 Task: Look for space in Bhātpāra Abhaynagar, Bangladesh from 6th September, 2023 to 10th September, 2023 for 1 adult in price range Rs.9000 to Rs.17000. Place can be private room with 1  bedroom having 1 bed and 1 bathroom. Property type can be hotel. Amenities needed are: air conditioning, . Booking option can be shelf check-in. Required host language is English.
Action: Mouse moved to (493, 527)
Screenshot: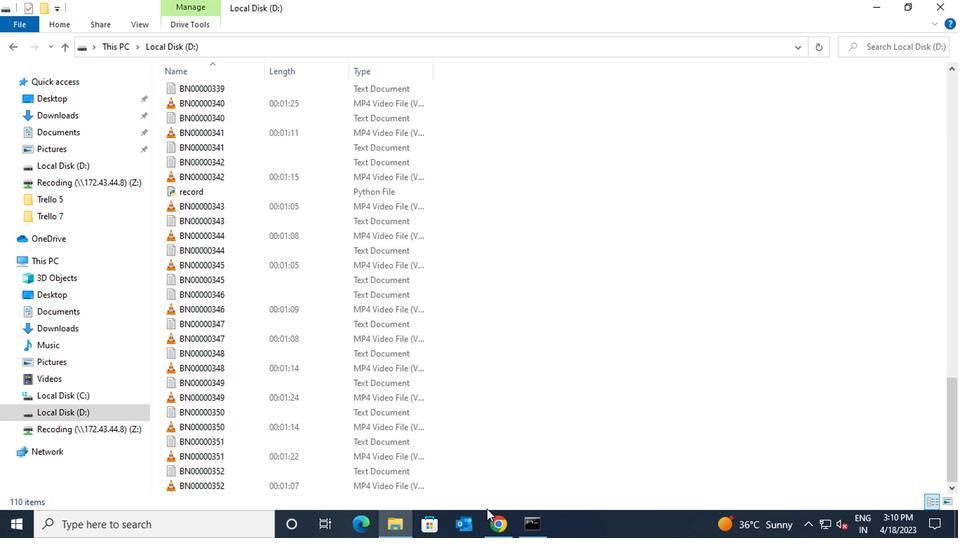 
Action: Mouse pressed left at (493, 527)
Screenshot: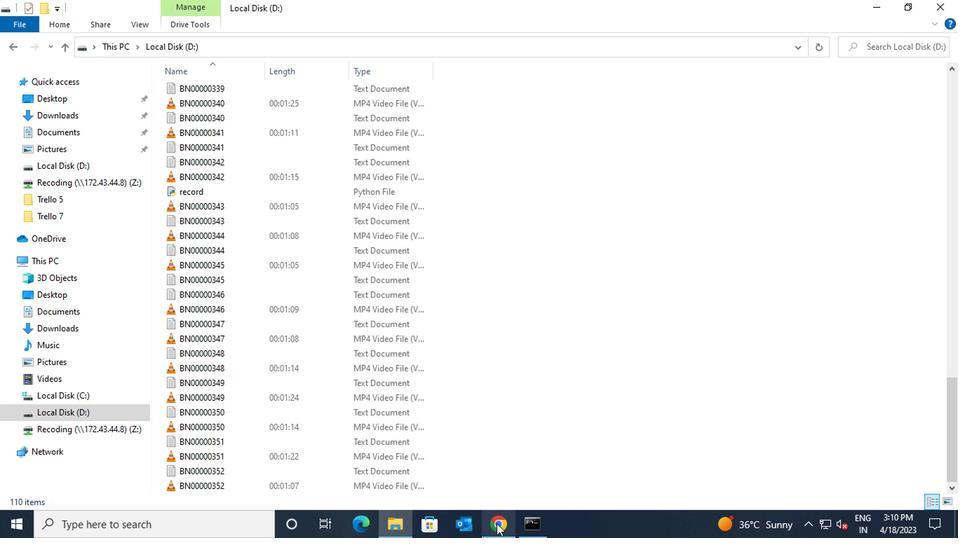 
Action: Mouse moved to (384, 97)
Screenshot: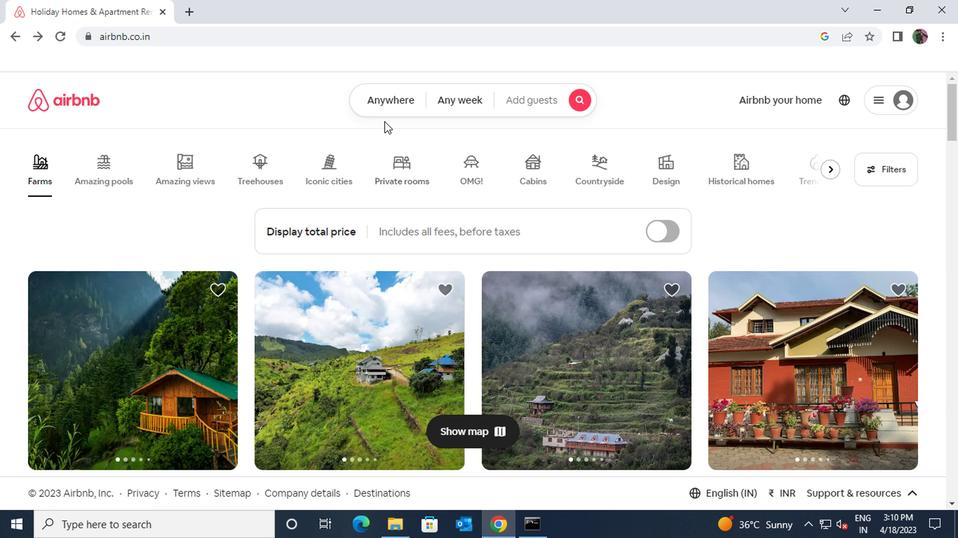 
Action: Mouse pressed left at (384, 97)
Screenshot: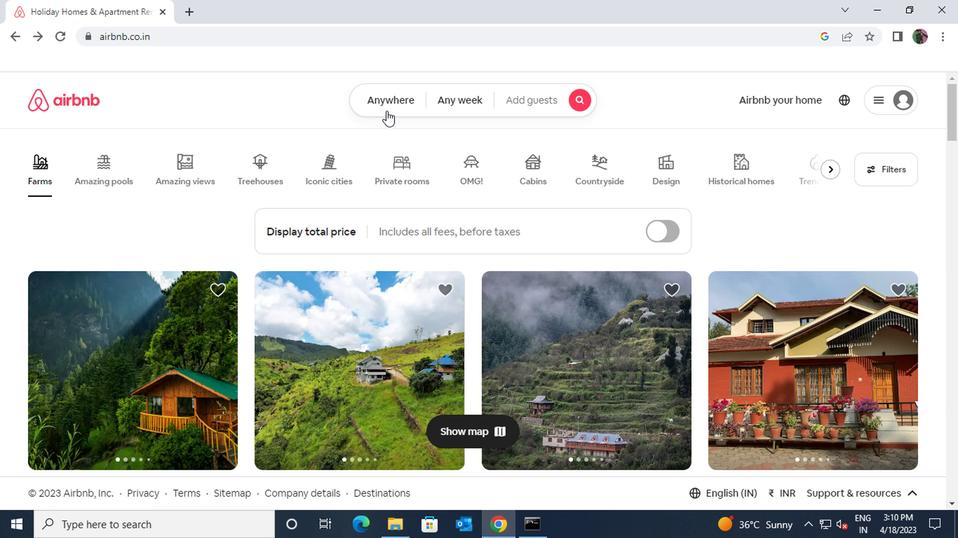 
Action: Mouse moved to (334, 157)
Screenshot: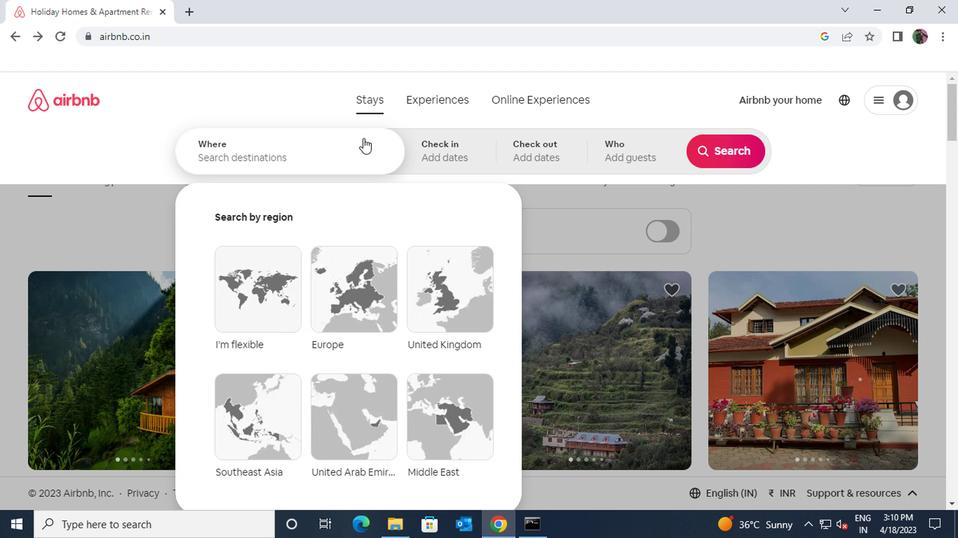 
Action: Mouse pressed left at (334, 157)
Screenshot: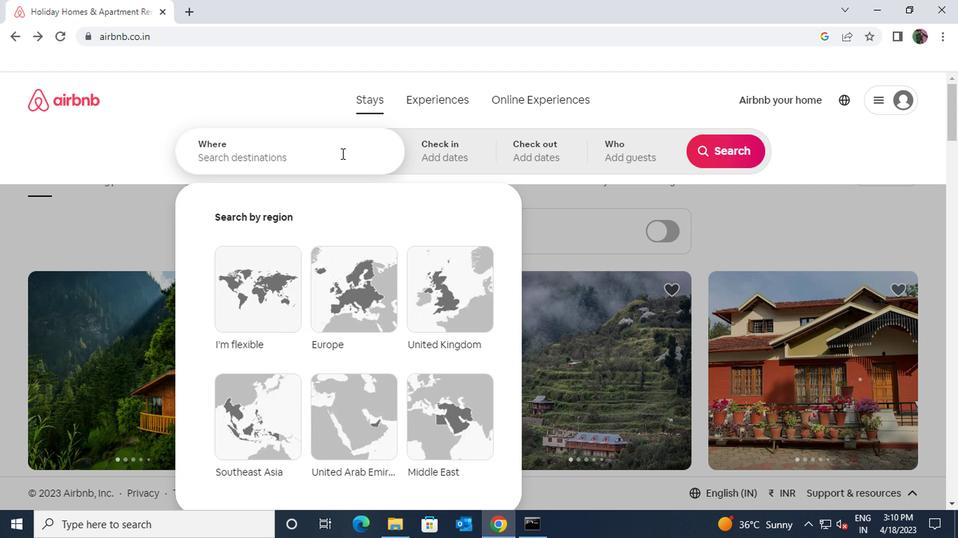 
Action: Key pressed bhatpara<Key.space>abhayna
Screenshot: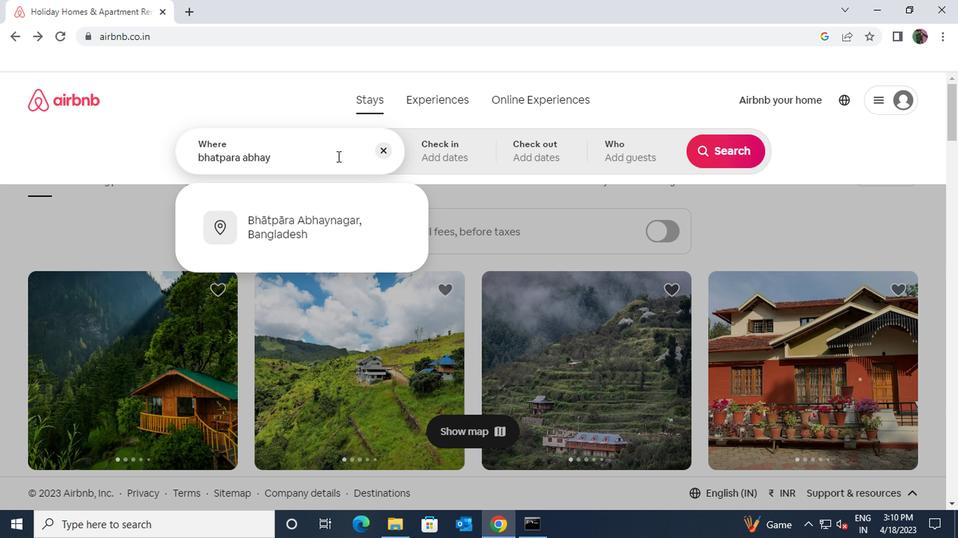 
Action: Mouse moved to (335, 224)
Screenshot: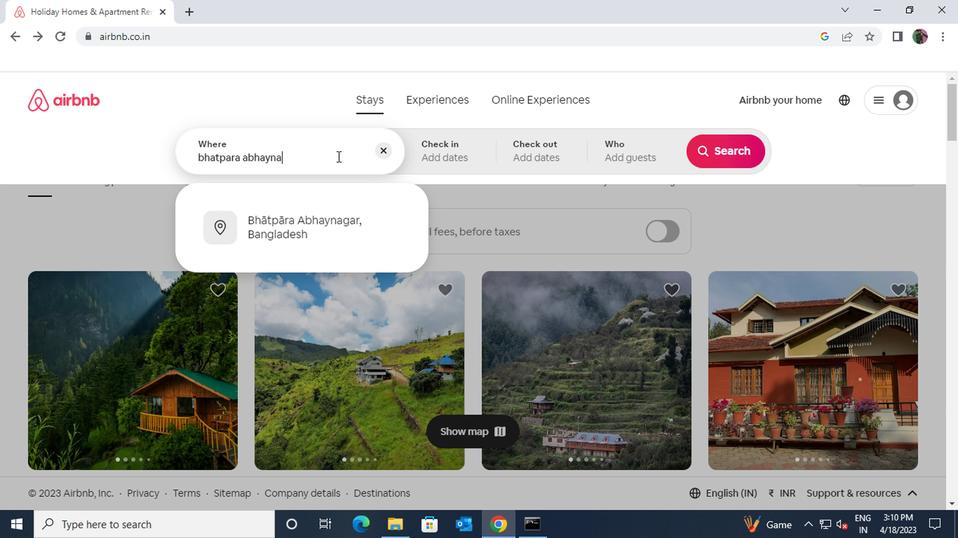
Action: Mouse pressed left at (335, 224)
Screenshot: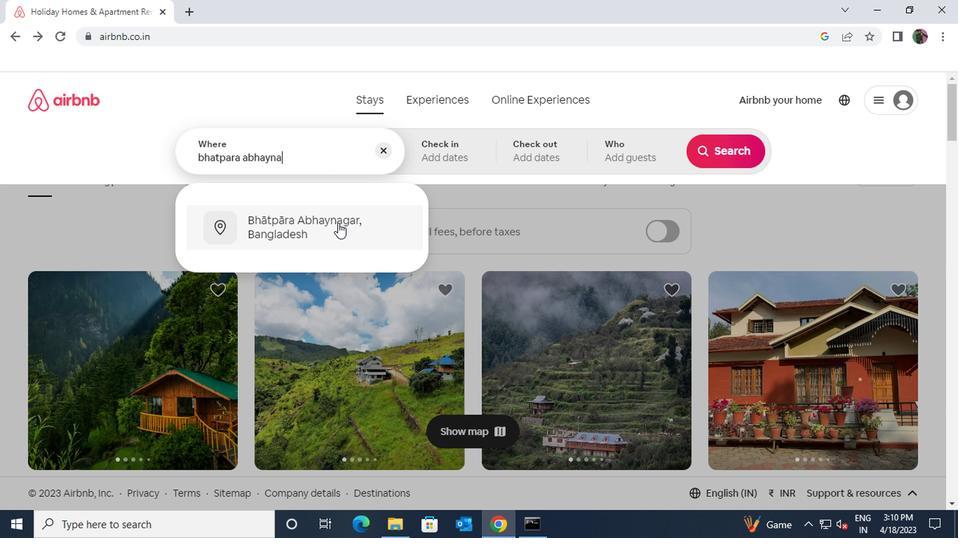 
Action: Mouse moved to (709, 267)
Screenshot: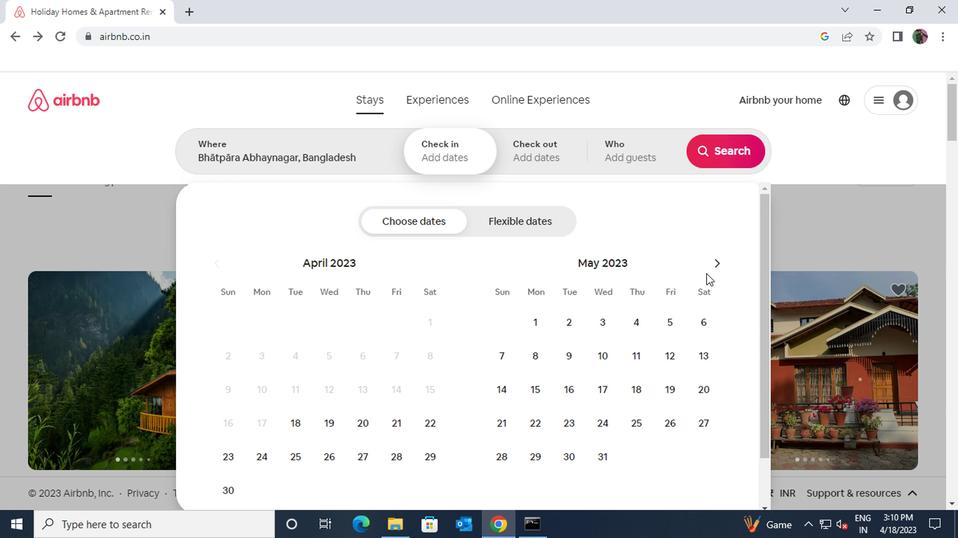 
Action: Mouse pressed left at (709, 267)
Screenshot: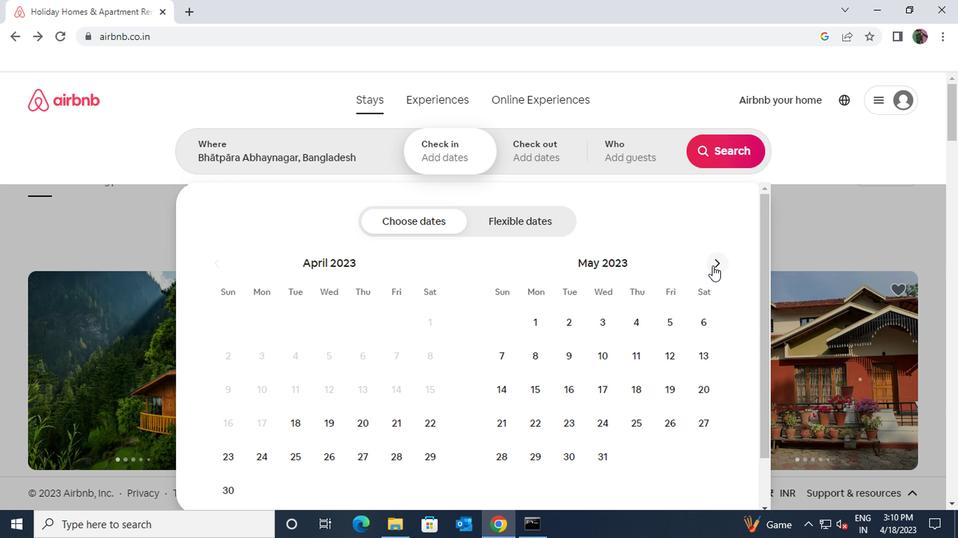 
Action: Mouse pressed left at (709, 267)
Screenshot: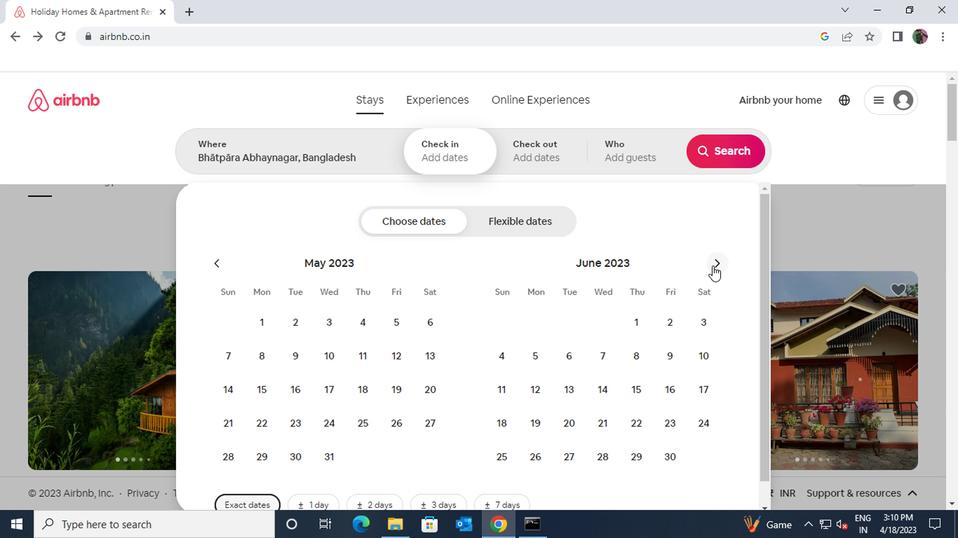 
Action: Mouse pressed left at (709, 267)
Screenshot: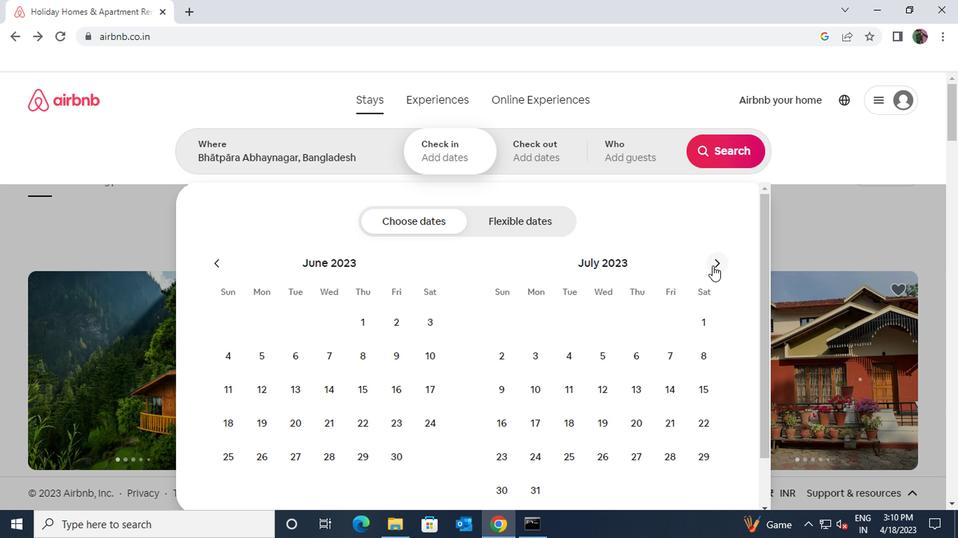 
Action: Mouse moved to (506, 360)
Screenshot: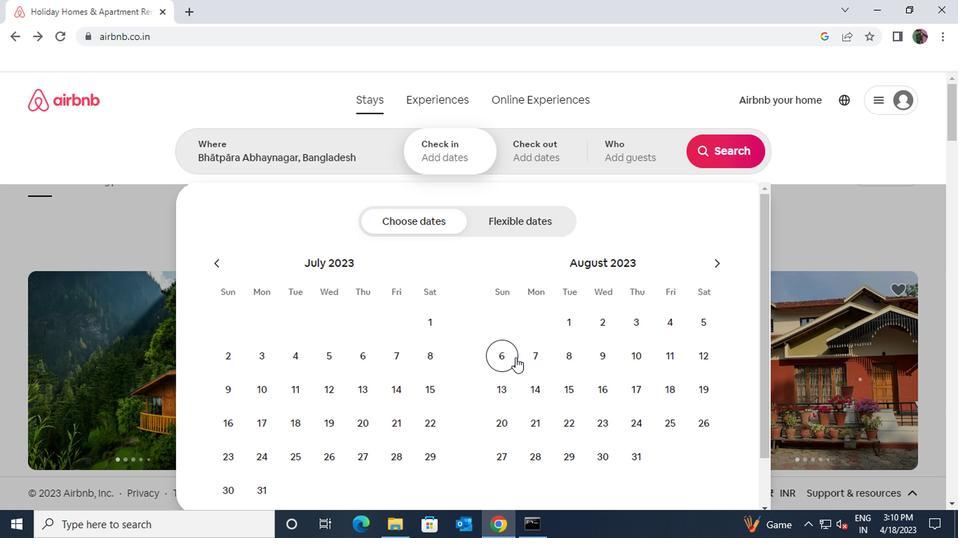 
Action: Mouse pressed left at (506, 360)
Screenshot: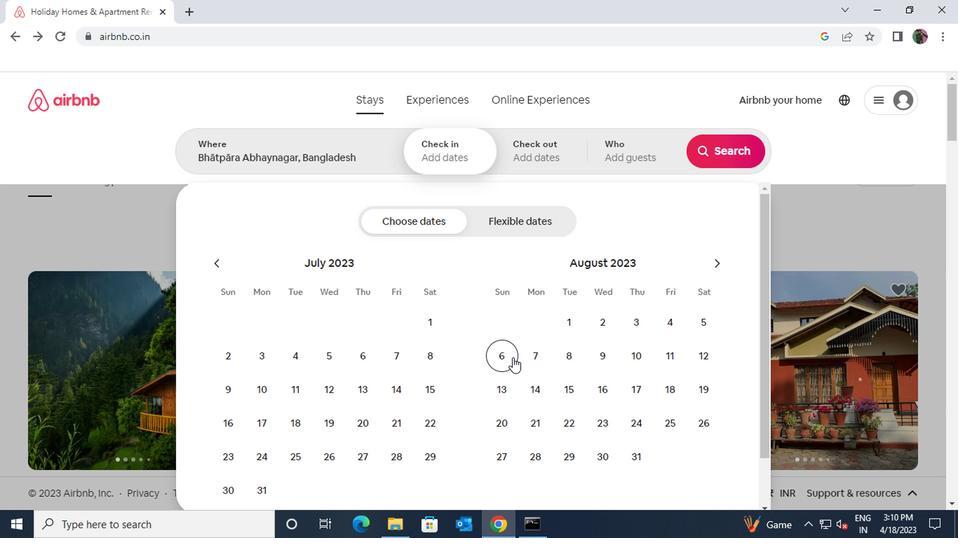 
Action: Mouse moved to (637, 353)
Screenshot: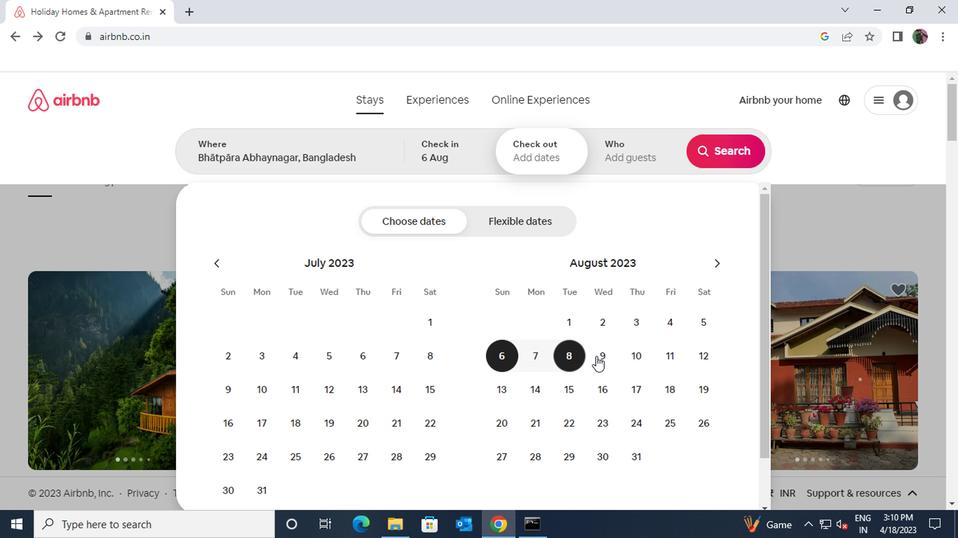 
Action: Mouse pressed left at (637, 353)
Screenshot: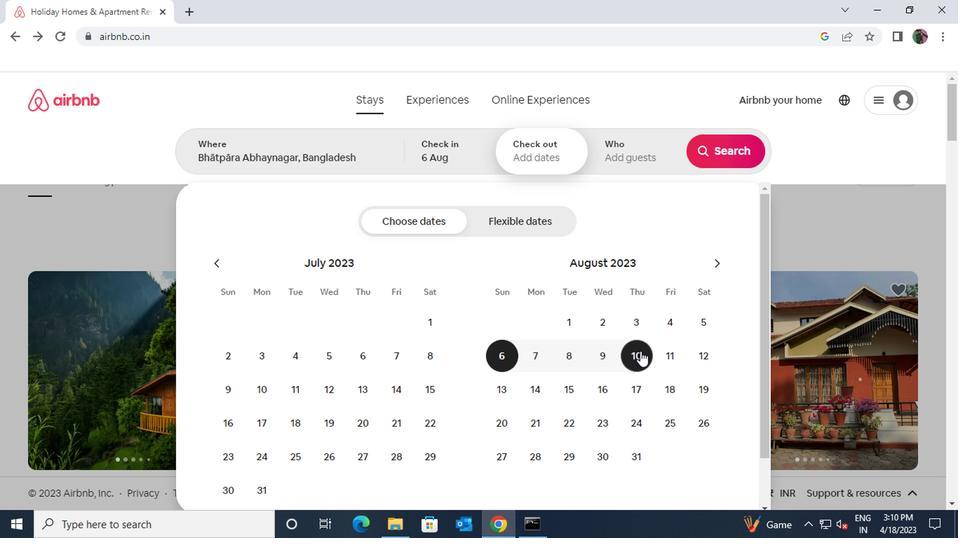 
Action: Mouse moved to (638, 158)
Screenshot: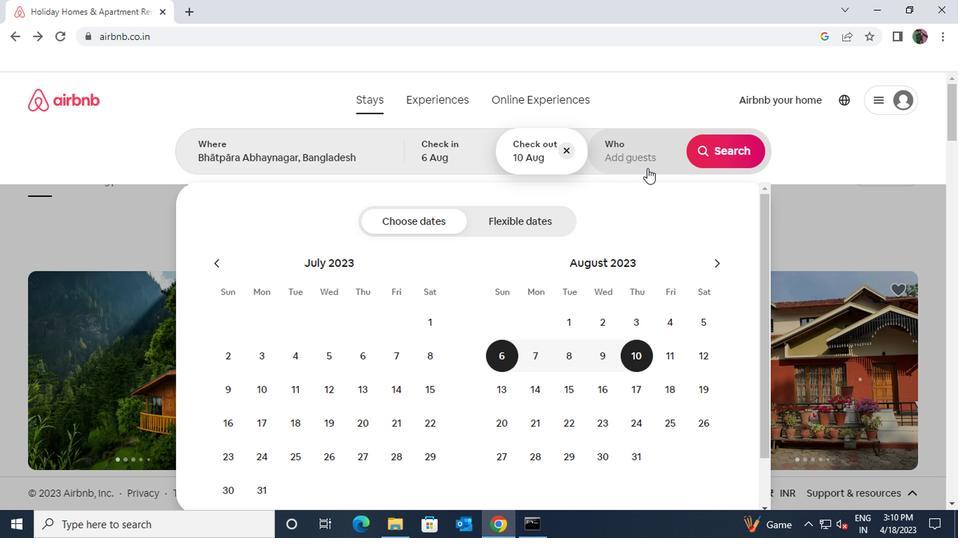 
Action: Mouse pressed left at (638, 158)
Screenshot: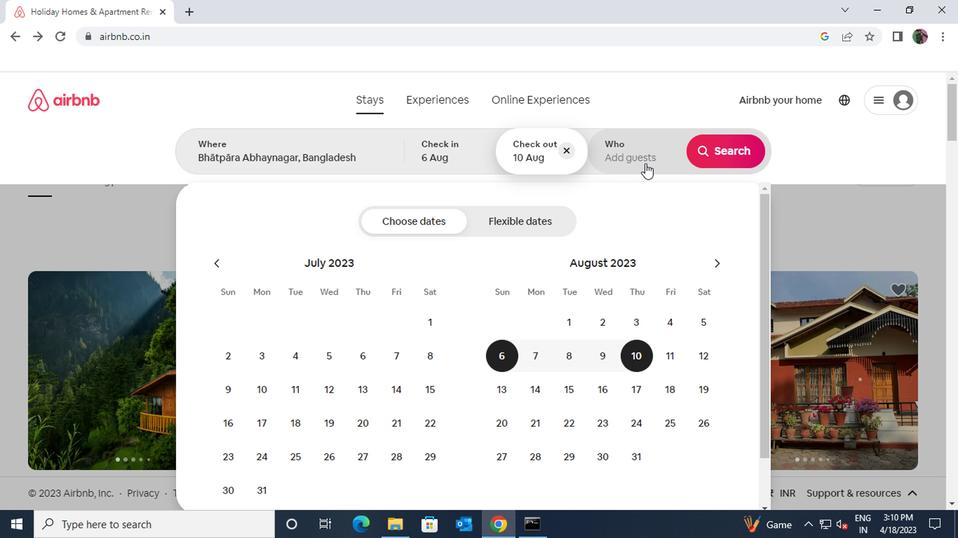 
Action: Mouse moved to (718, 231)
Screenshot: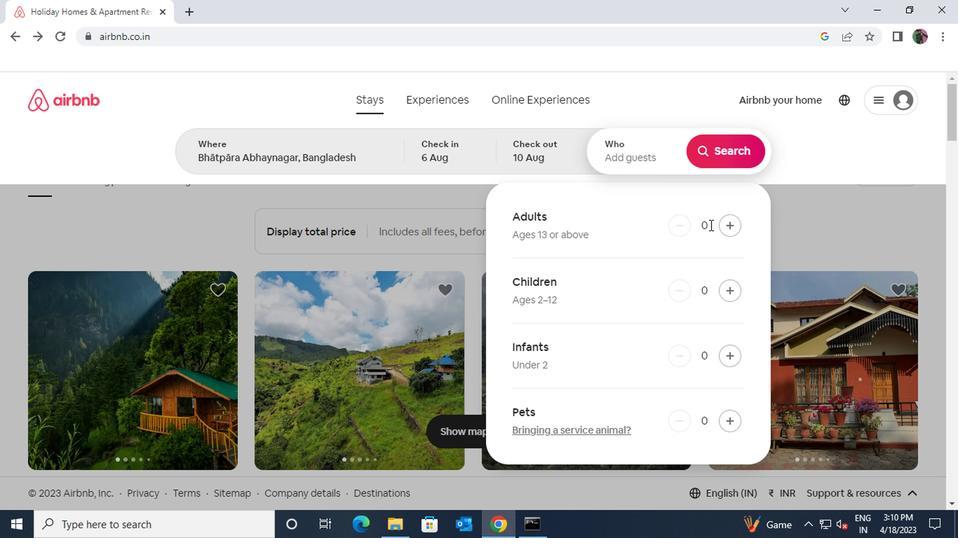 
Action: Mouse pressed left at (718, 231)
Screenshot: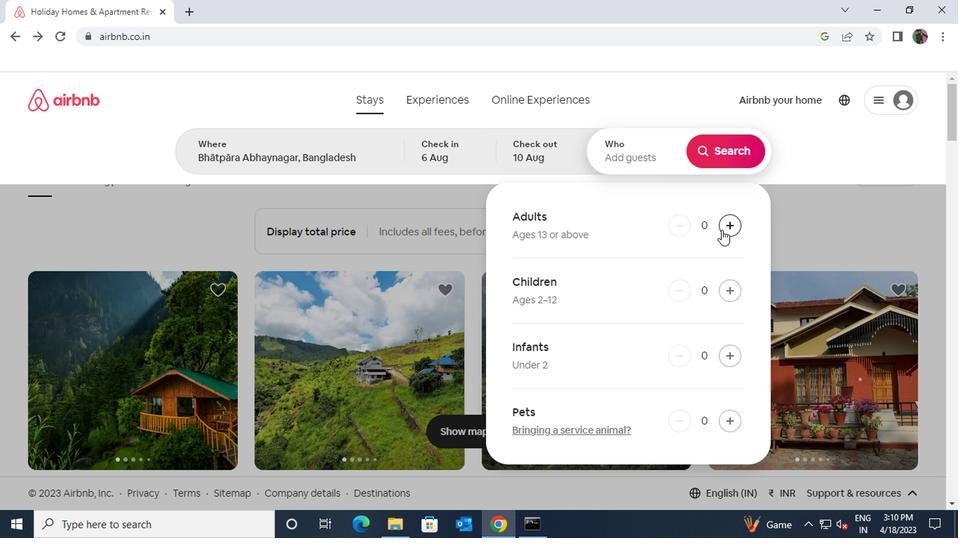 
Action: Mouse moved to (713, 153)
Screenshot: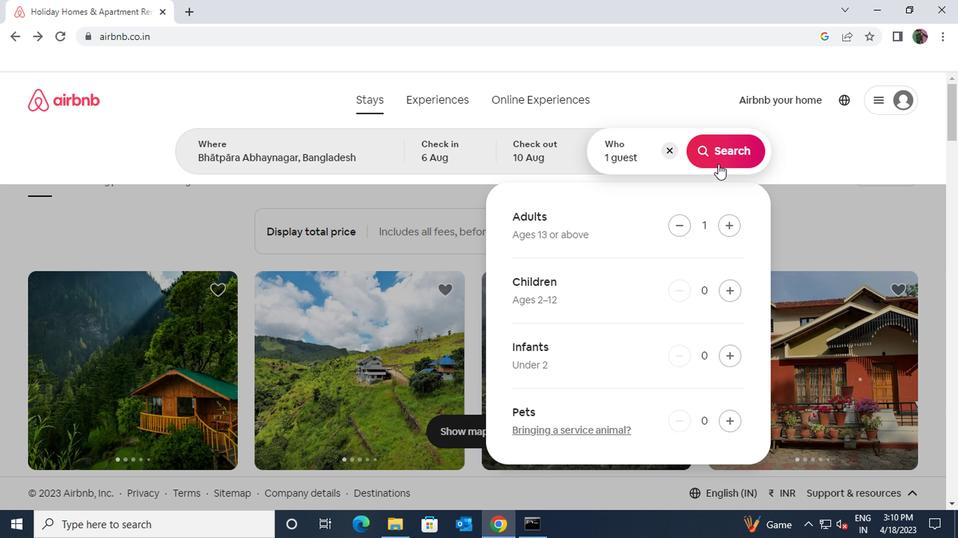 
Action: Mouse pressed left at (713, 153)
Screenshot: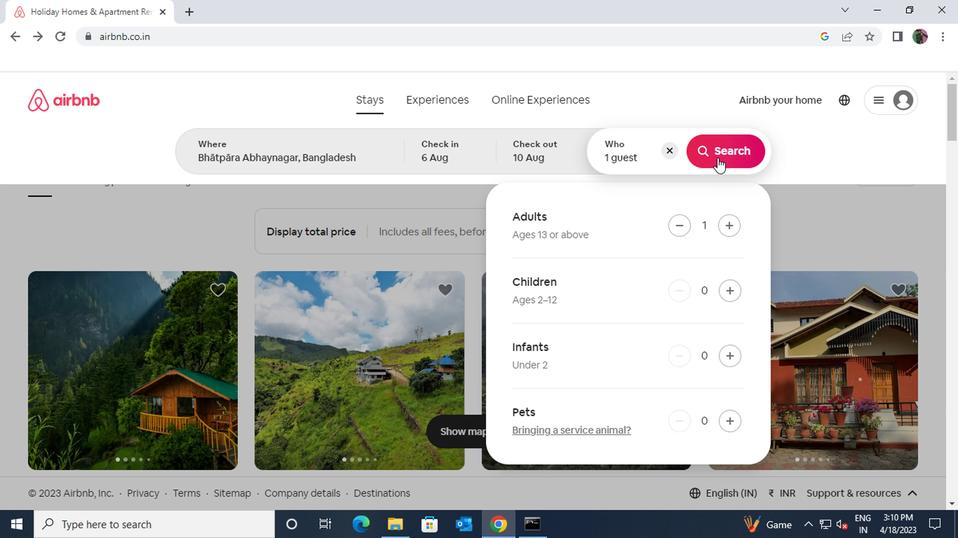 
Action: Mouse moved to (870, 158)
Screenshot: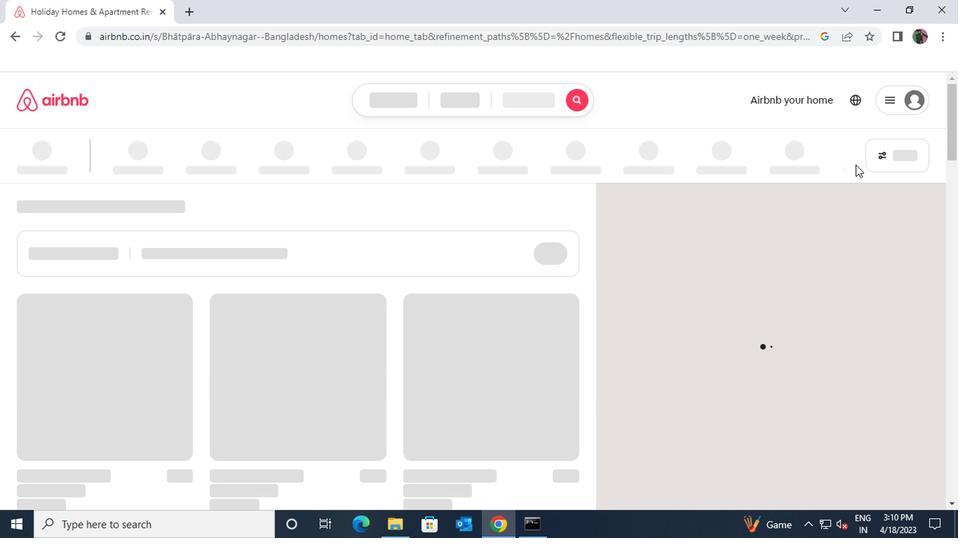 
Action: Mouse pressed left at (870, 158)
Screenshot: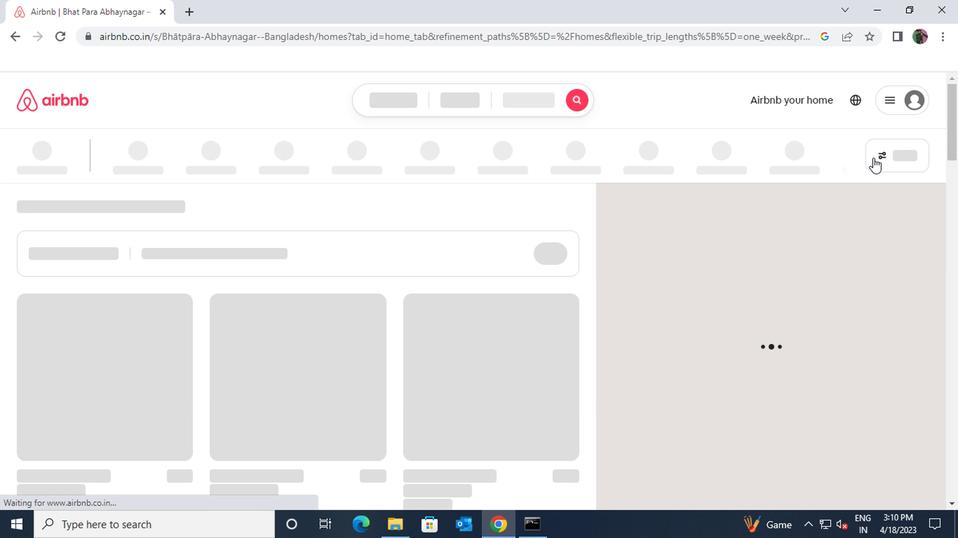 
Action: Mouse moved to (293, 334)
Screenshot: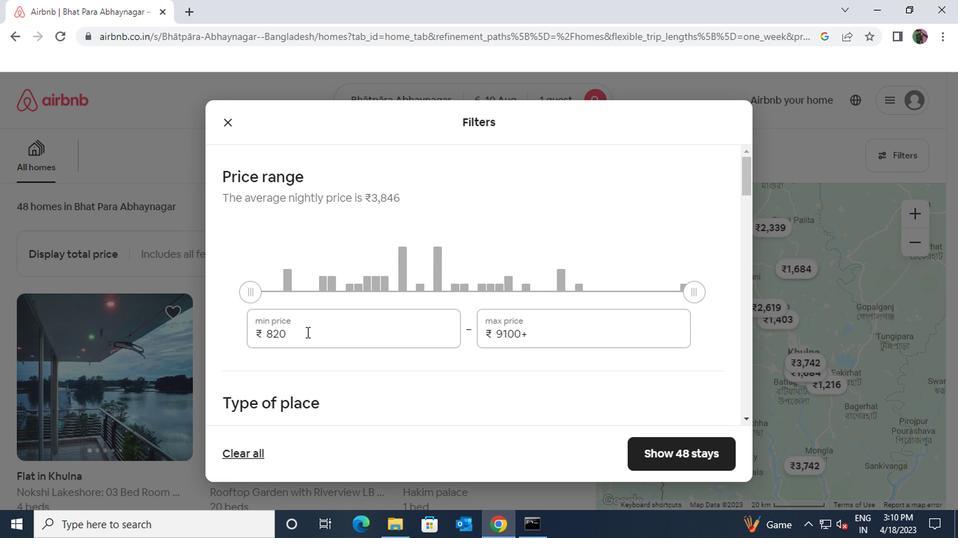 
Action: Mouse pressed left at (293, 334)
Screenshot: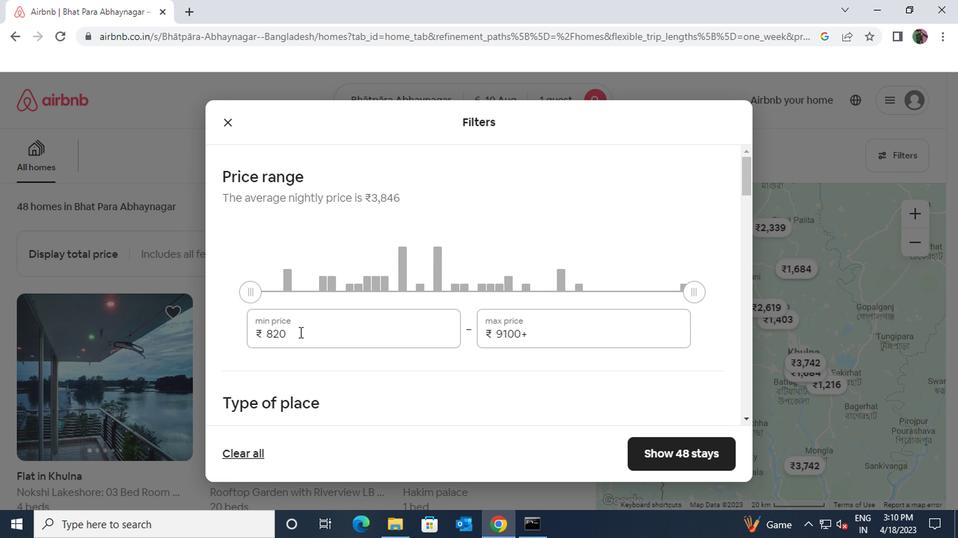 
Action: Mouse moved to (253, 342)
Screenshot: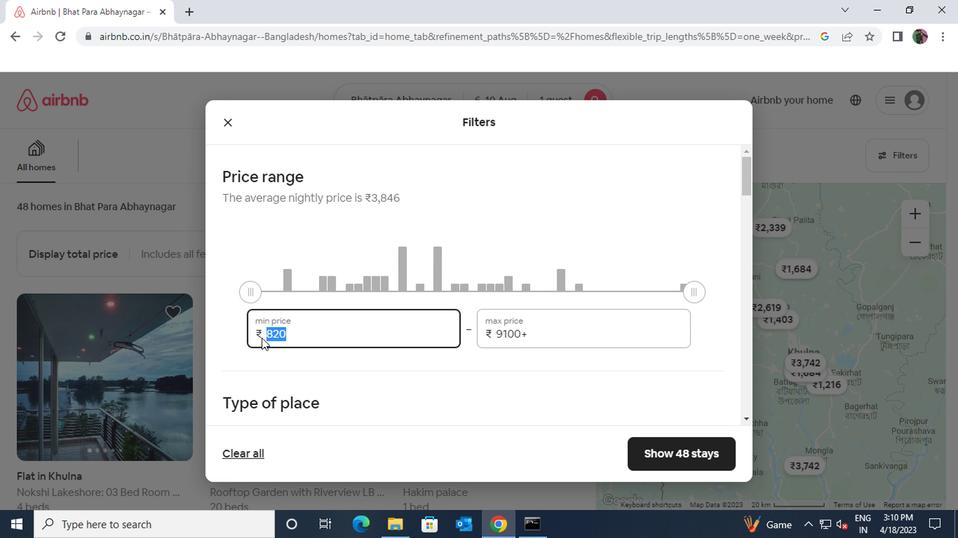 
Action: Key pressed 90
Screenshot: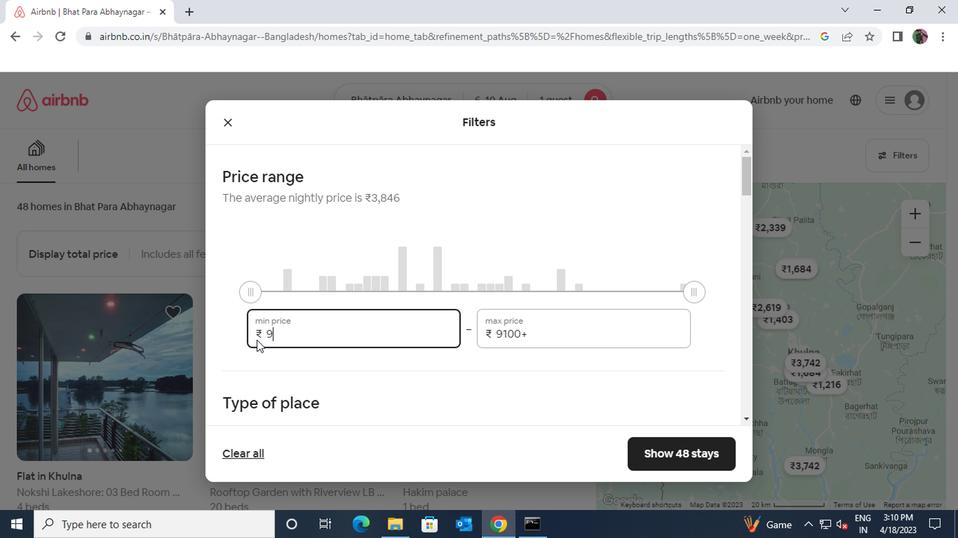 
Action: Mouse moved to (253, 342)
Screenshot: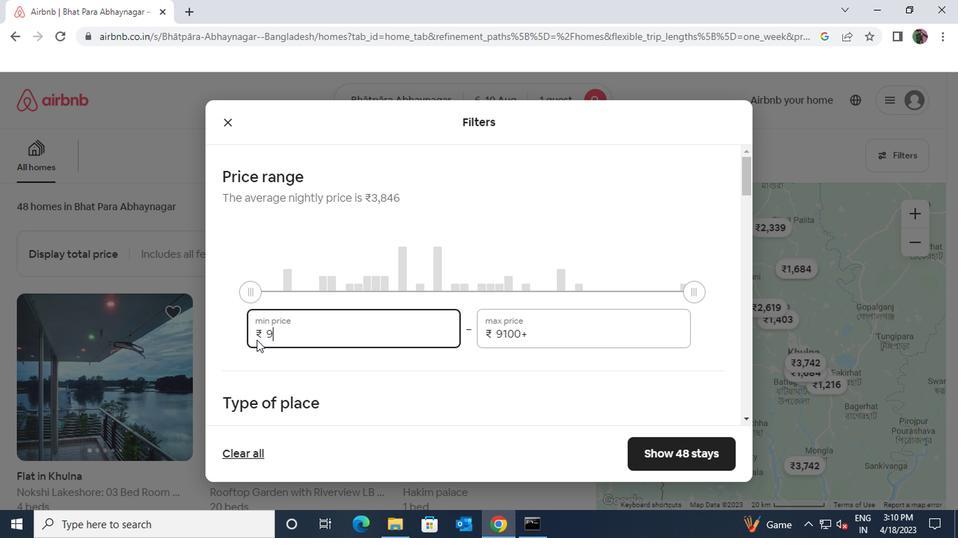 
Action: Key pressed 00
Screenshot: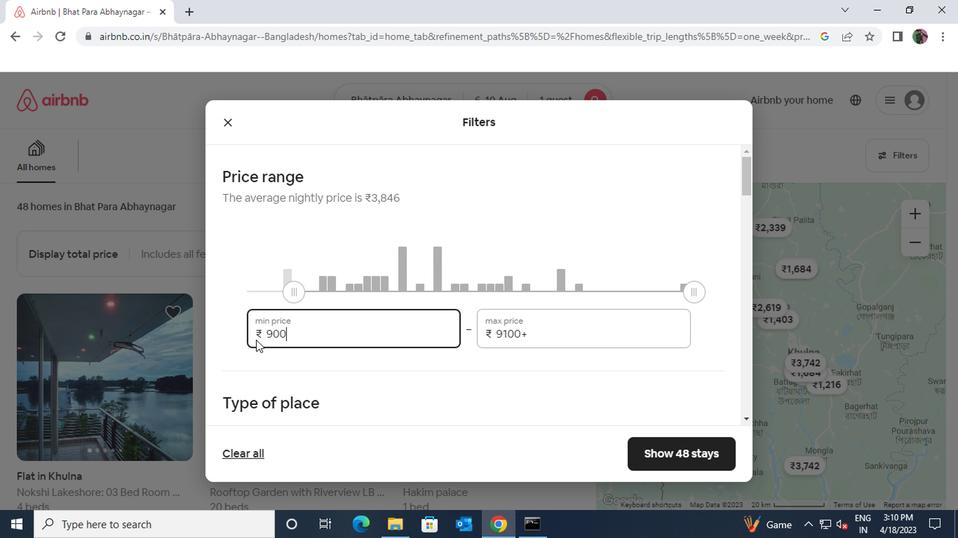 
Action: Mouse moved to (549, 340)
Screenshot: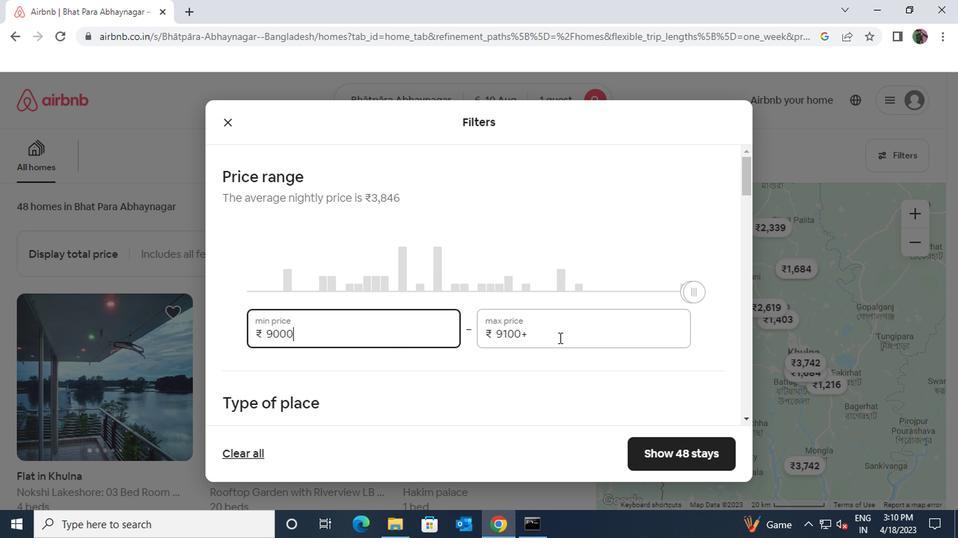 
Action: Mouse pressed left at (549, 340)
Screenshot: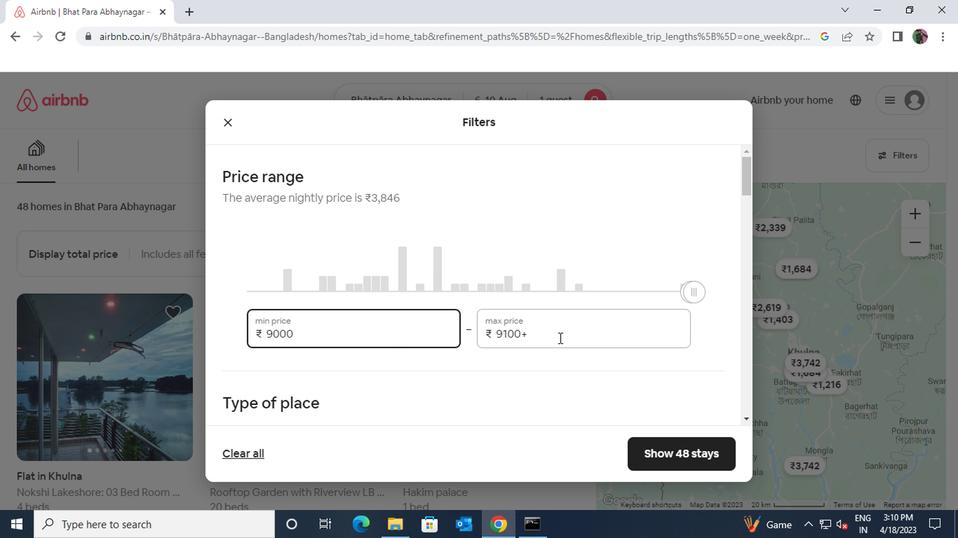
Action: Mouse moved to (485, 344)
Screenshot: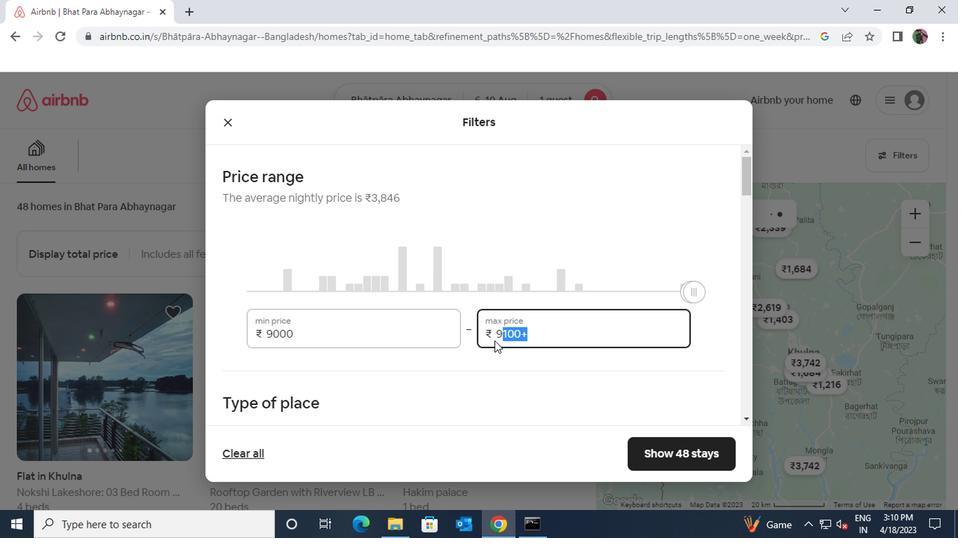 
Action: Key pressed 17000
Screenshot: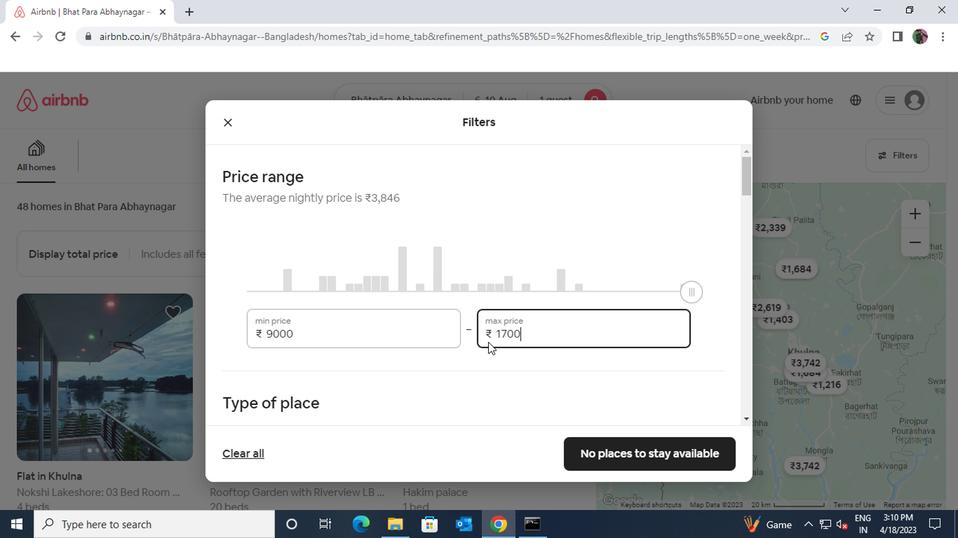 
Action: Mouse scrolled (485, 344) with delta (0, 0)
Screenshot: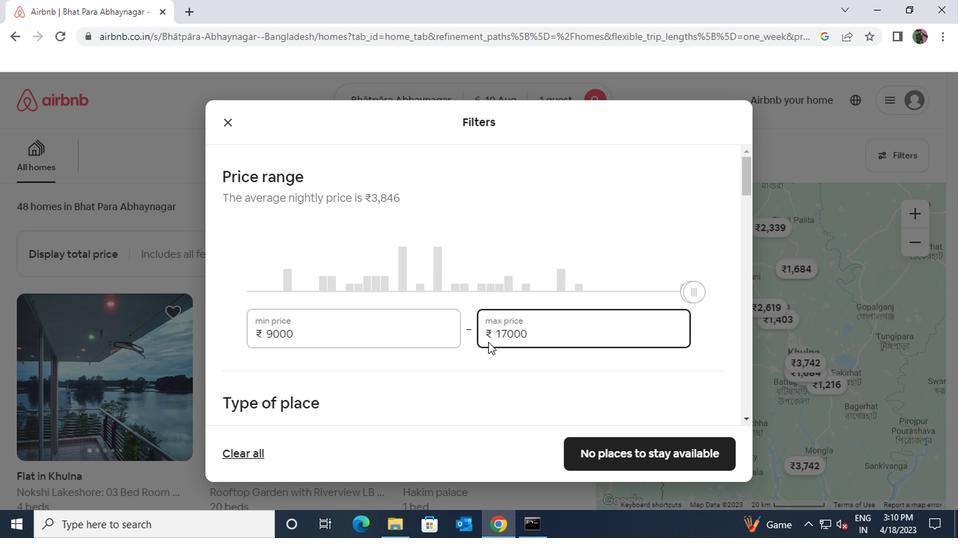 
Action: Mouse scrolled (485, 344) with delta (0, 0)
Screenshot: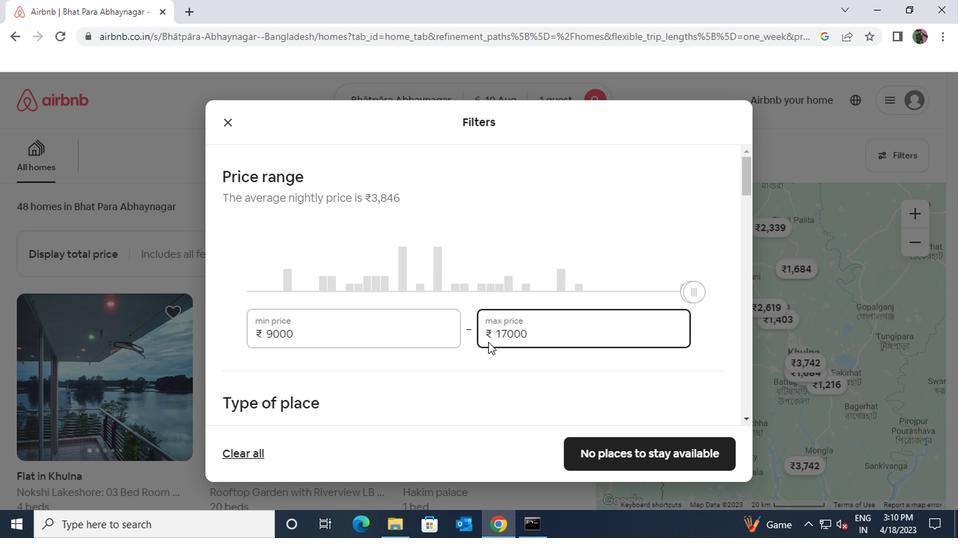 
Action: Mouse moved to (475, 306)
Screenshot: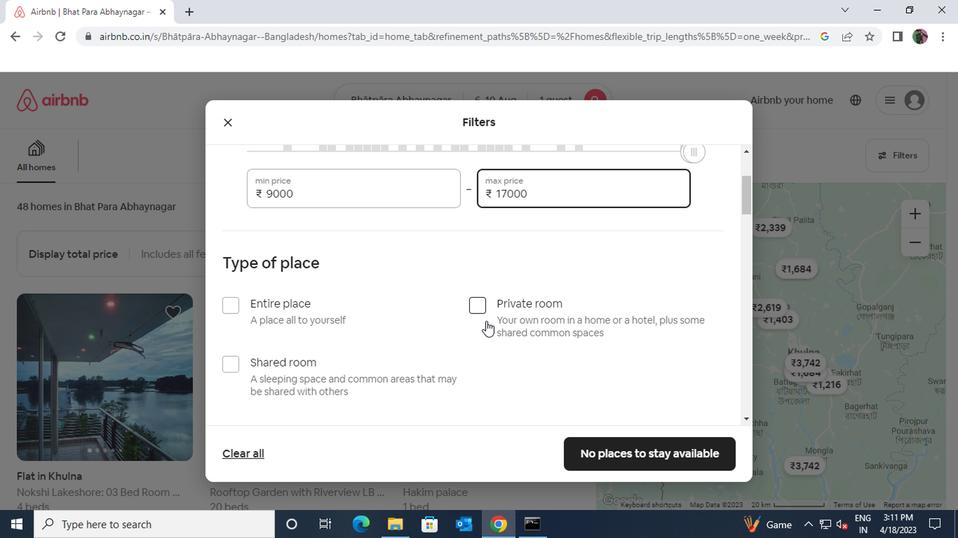 
Action: Mouse pressed left at (475, 306)
Screenshot: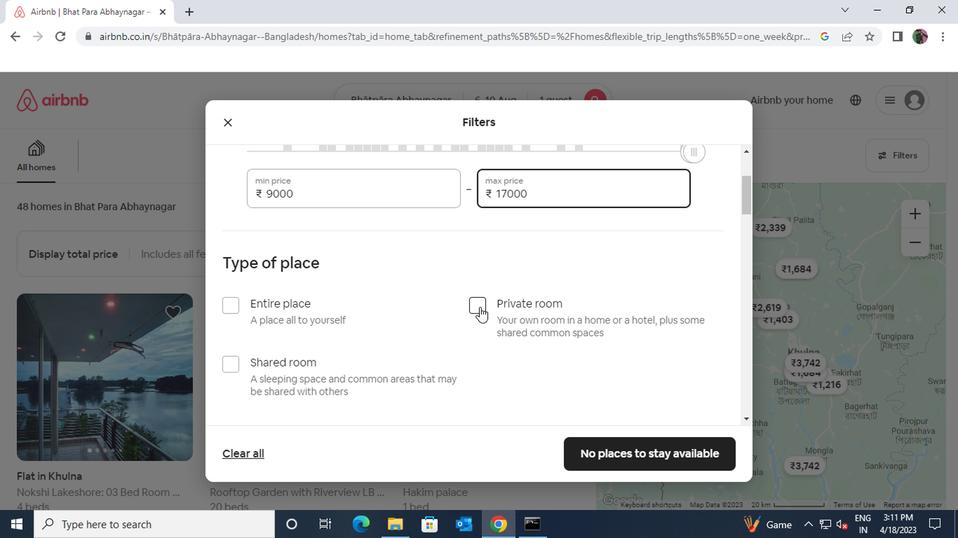
Action: Mouse moved to (462, 357)
Screenshot: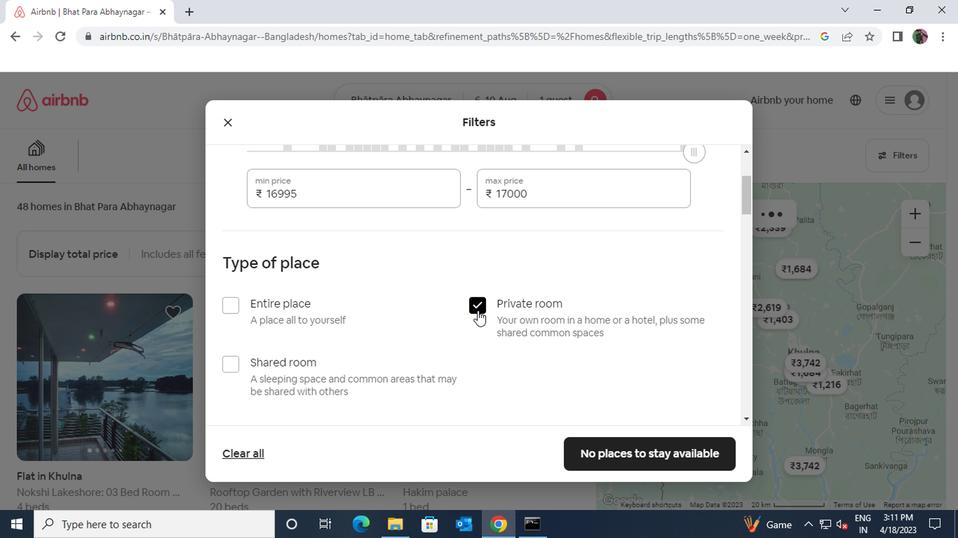 
Action: Mouse scrolled (462, 356) with delta (0, 0)
Screenshot: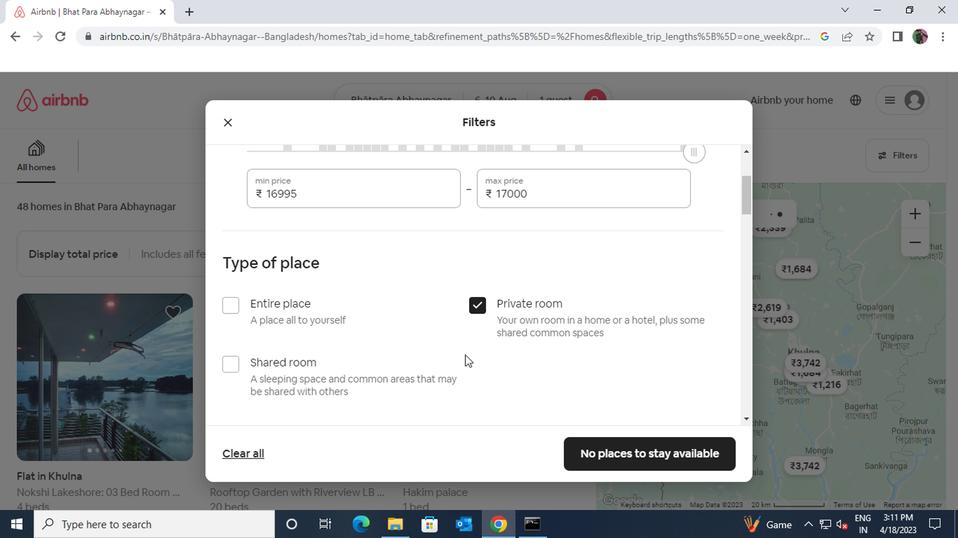 
Action: Mouse scrolled (462, 356) with delta (0, 0)
Screenshot: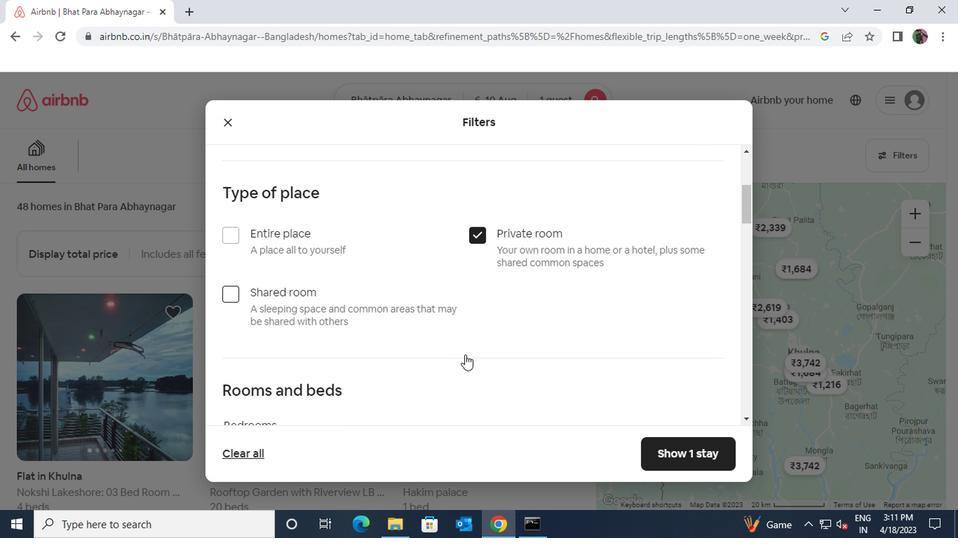 
Action: Mouse scrolled (462, 356) with delta (0, 0)
Screenshot: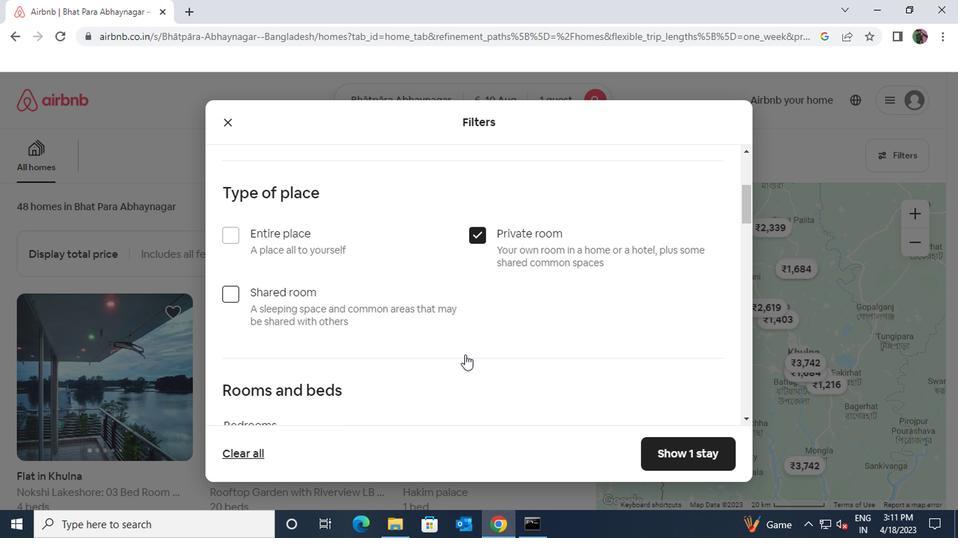 
Action: Mouse moved to (292, 327)
Screenshot: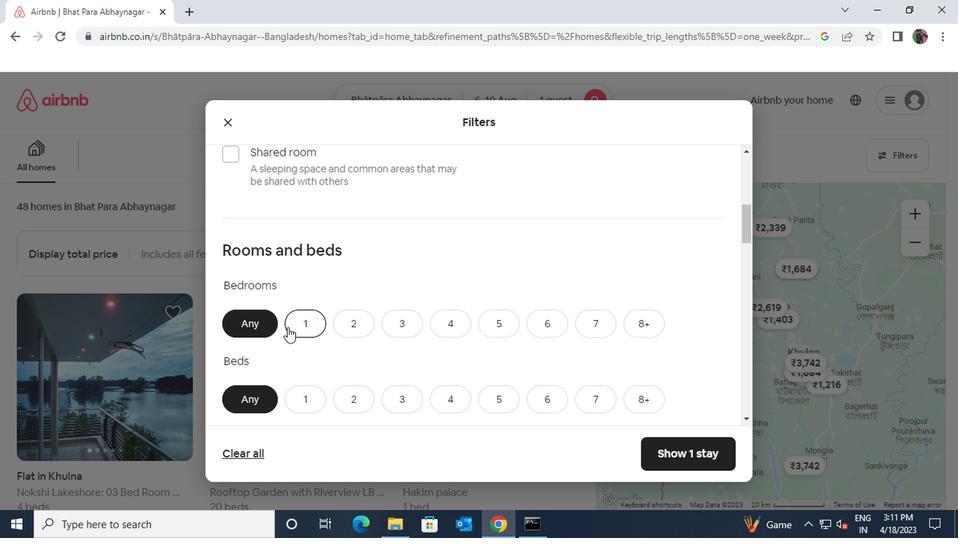
Action: Mouse pressed left at (292, 327)
Screenshot: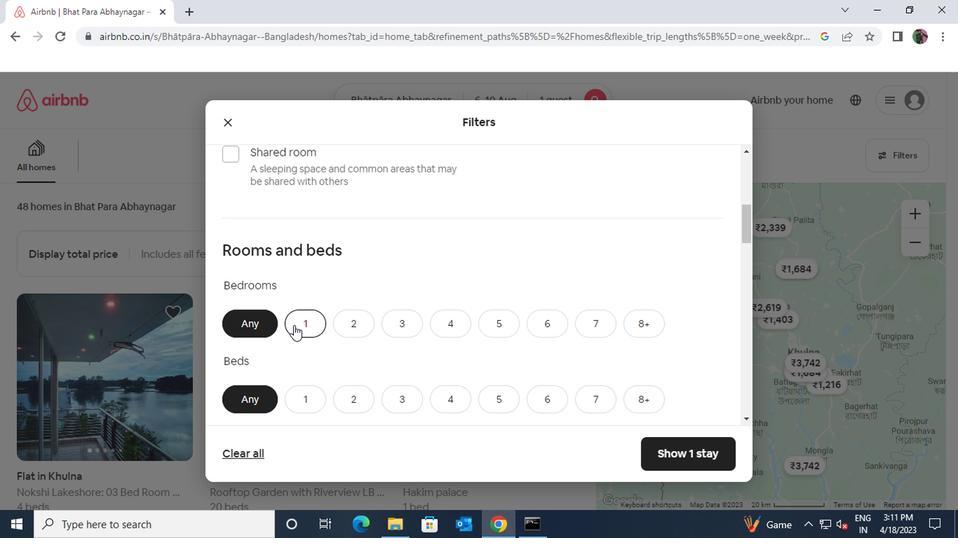 
Action: Mouse moved to (300, 400)
Screenshot: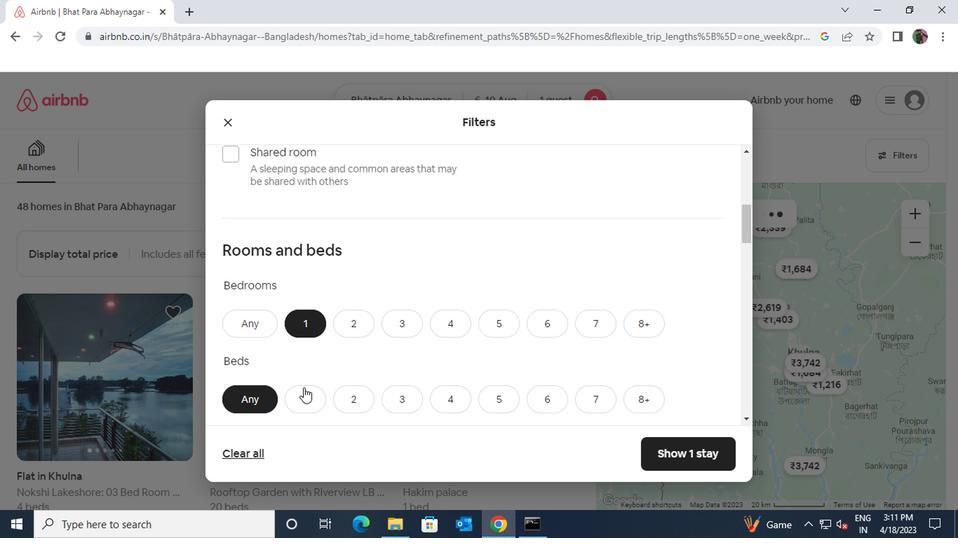
Action: Mouse pressed left at (300, 400)
Screenshot: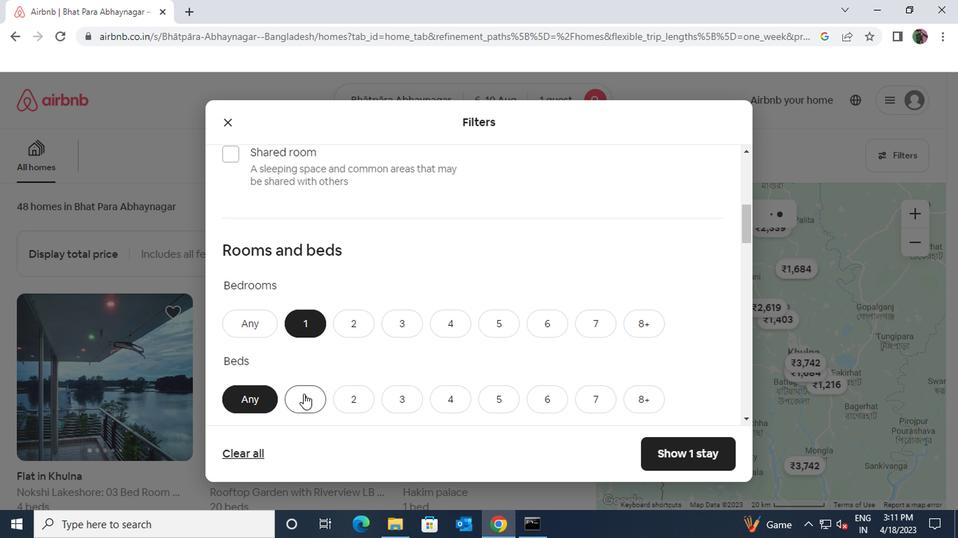 
Action: Mouse moved to (302, 400)
Screenshot: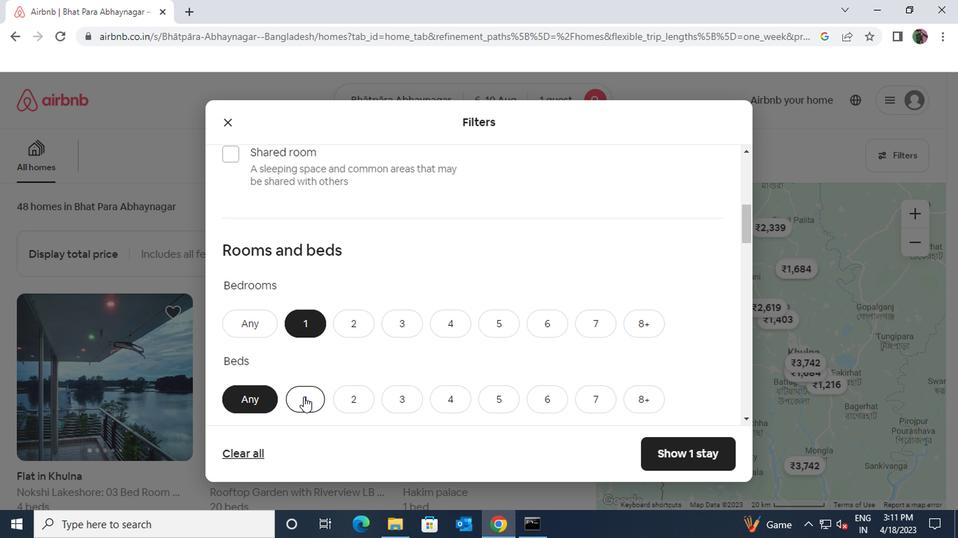 
Action: Mouse scrolled (302, 400) with delta (0, 0)
Screenshot: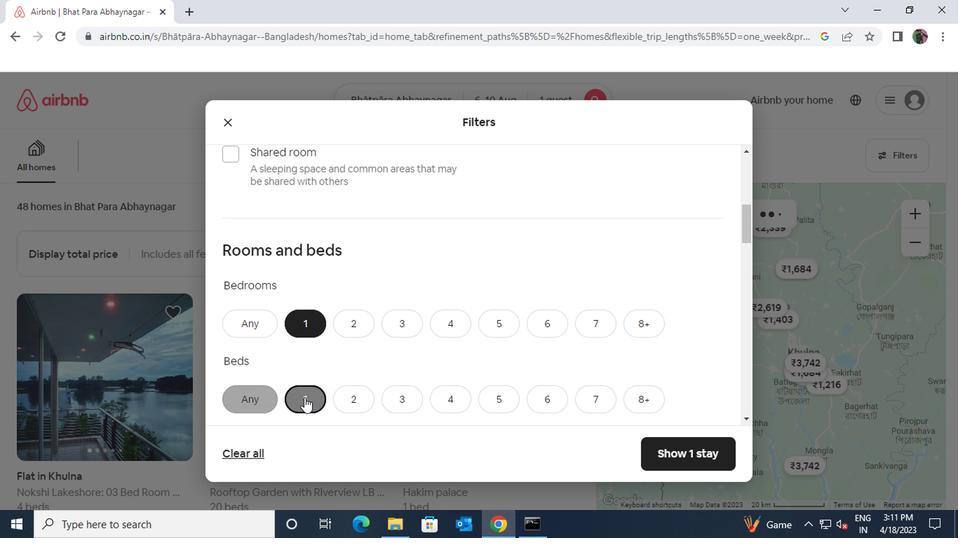 
Action: Mouse pressed left at (302, 400)
Screenshot: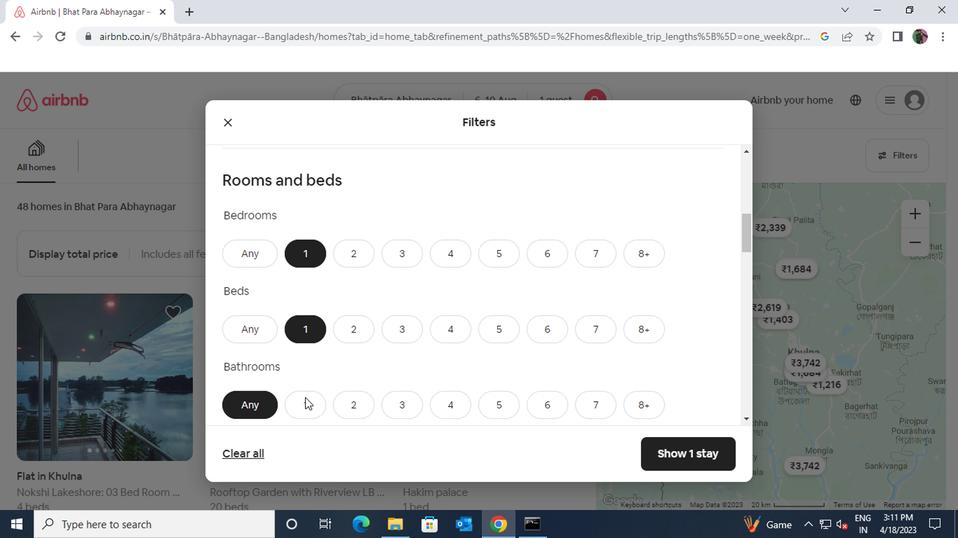 
Action: Mouse scrolled (302, 400) with delta (0, 0)
Screenshot: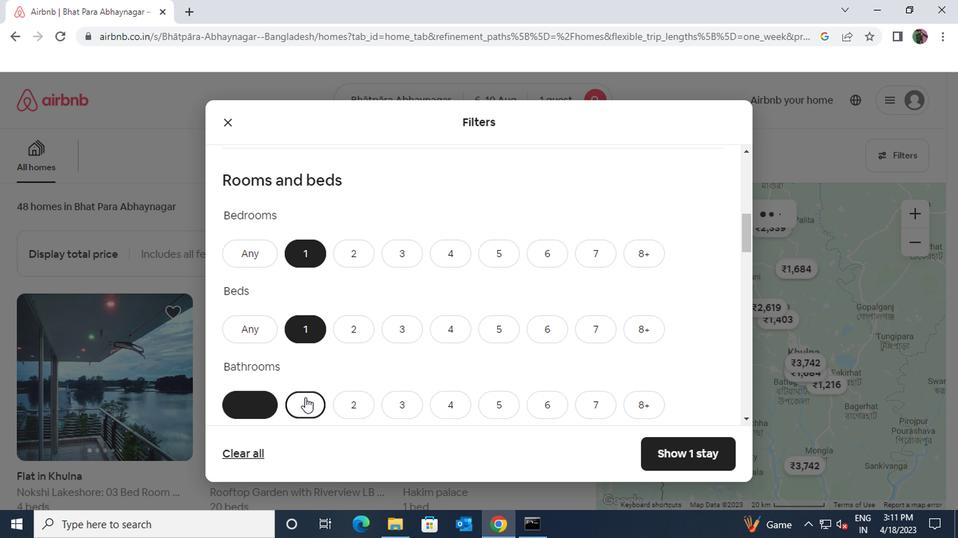 
Action: Mouse scrolled (302, 400) with delta (0, 0)
Screenshot: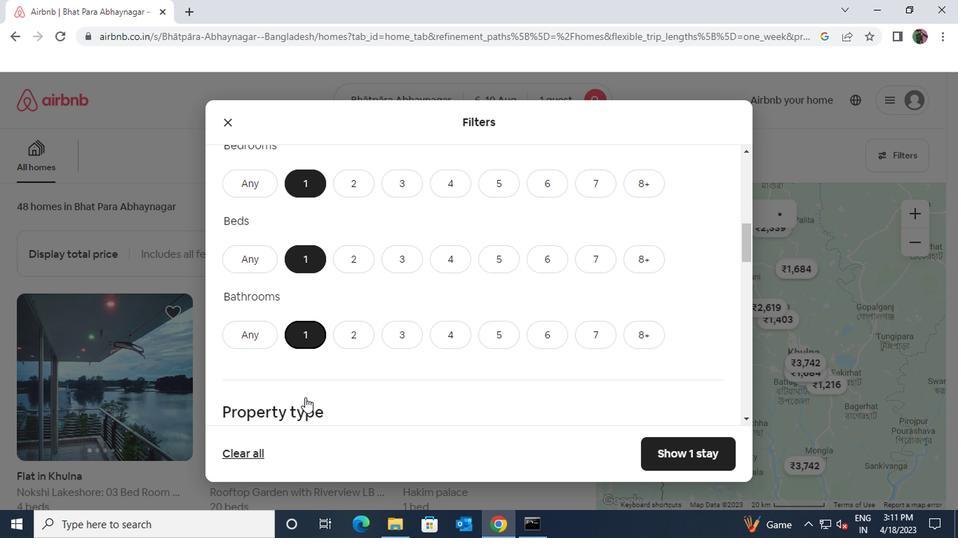 
Action: Mouse scrolled (302, 400) with delta (0, 0)
Screenshot: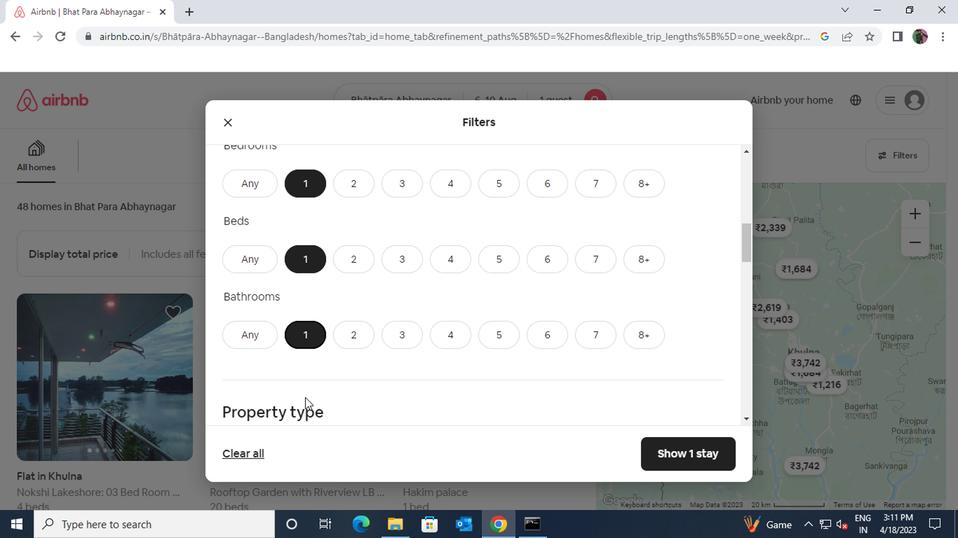 
Action: Mouse moved to (638, 359)
Screenshot: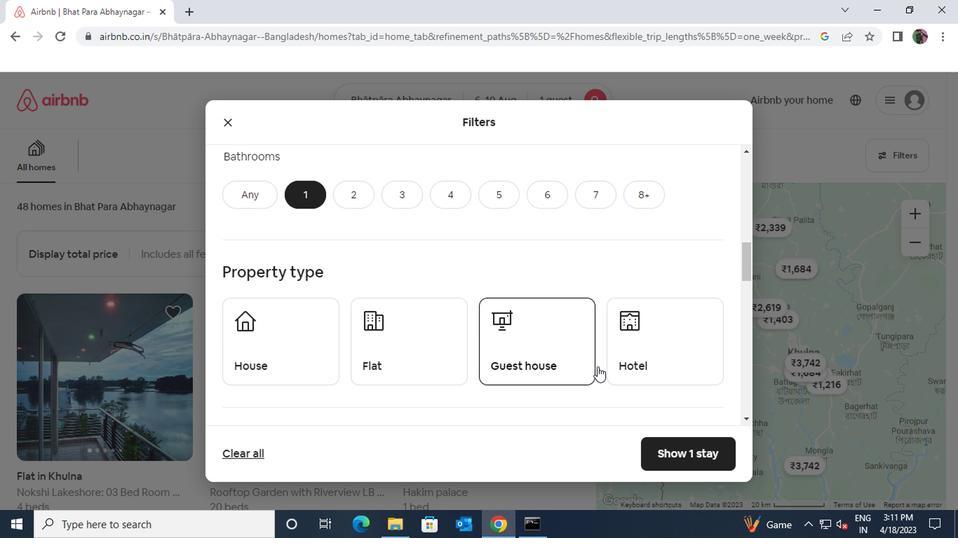 
Action: Mouse pressed left at (638, 359)
Screenshot: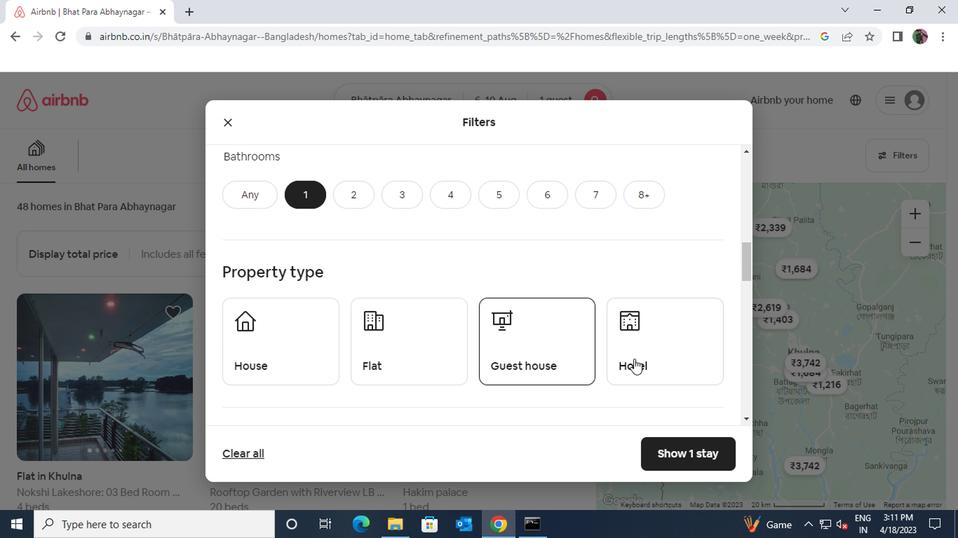 
Action: Mouse moved to (427, 403)
Screenshot: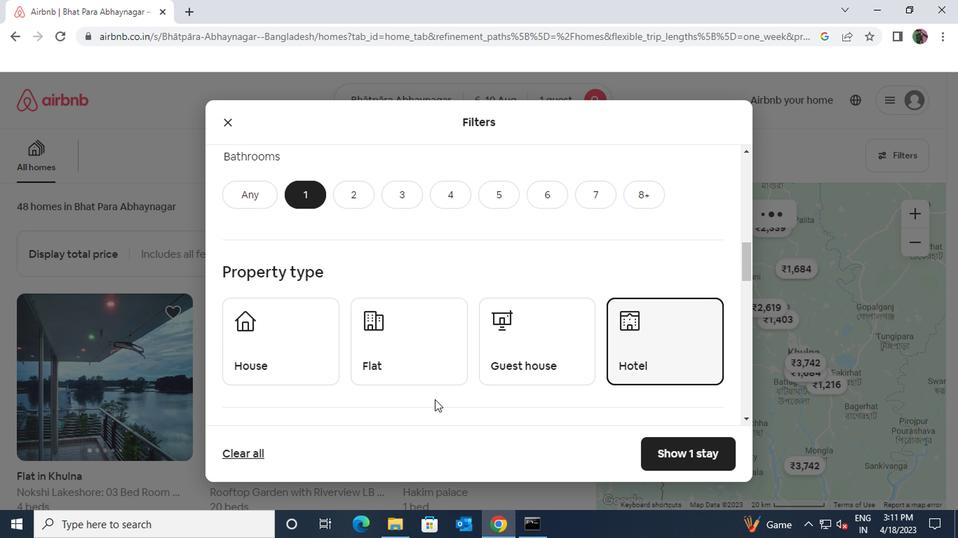 
Action: Mouse scrolled (427, 402) with delta (0, 0)
Screenshot: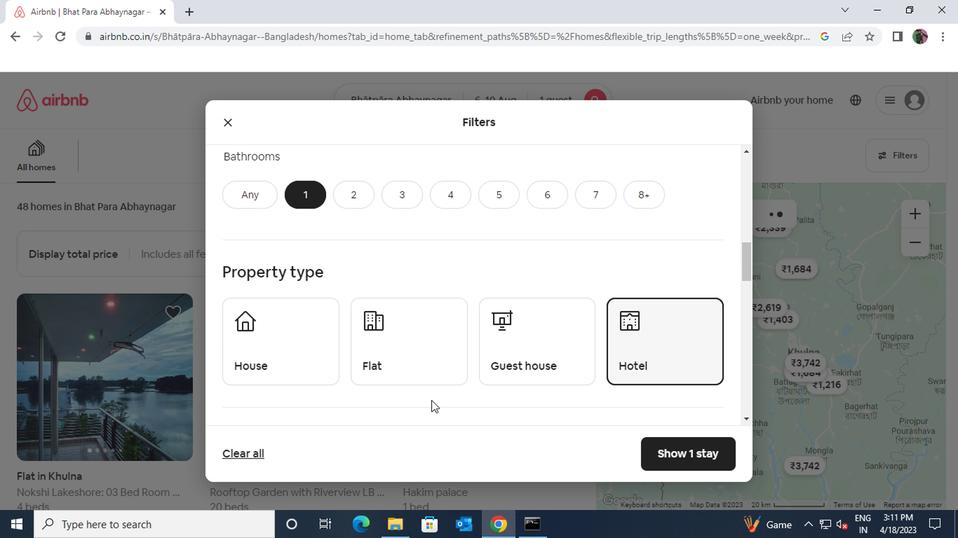 
Action: Mouse moved to (427, 402)
Screenshot: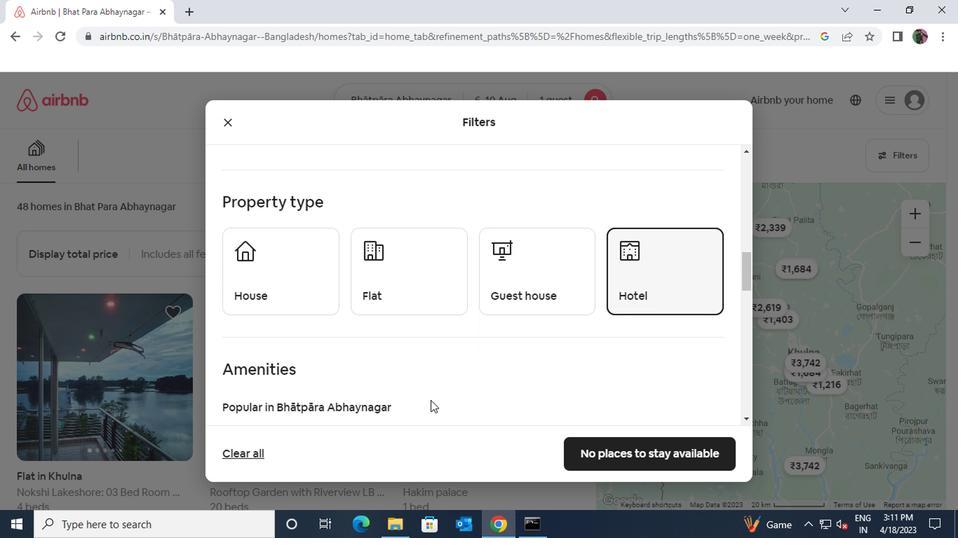 
Action: Mouse scrolled (427, 402) with delta (0, 0)
Screenshot: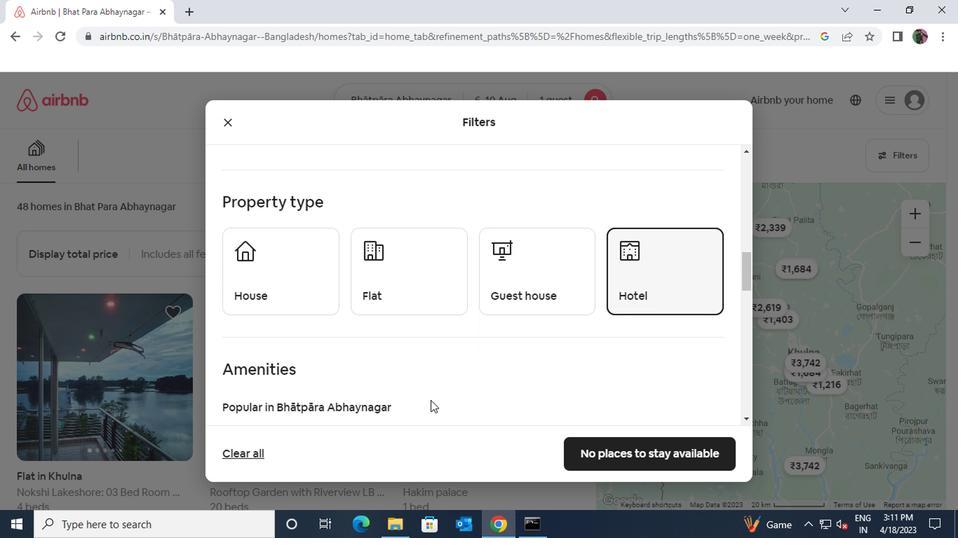 
Action: Mouse scrolled (427, 402) with delta (0, 0)
Screenshot: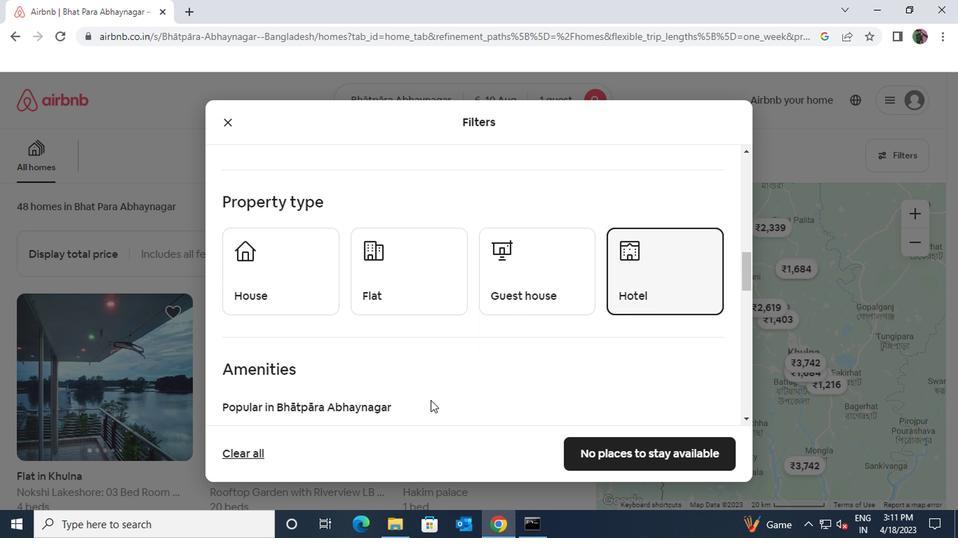
Action: Mouse moved to (267, 398)
Screenshot: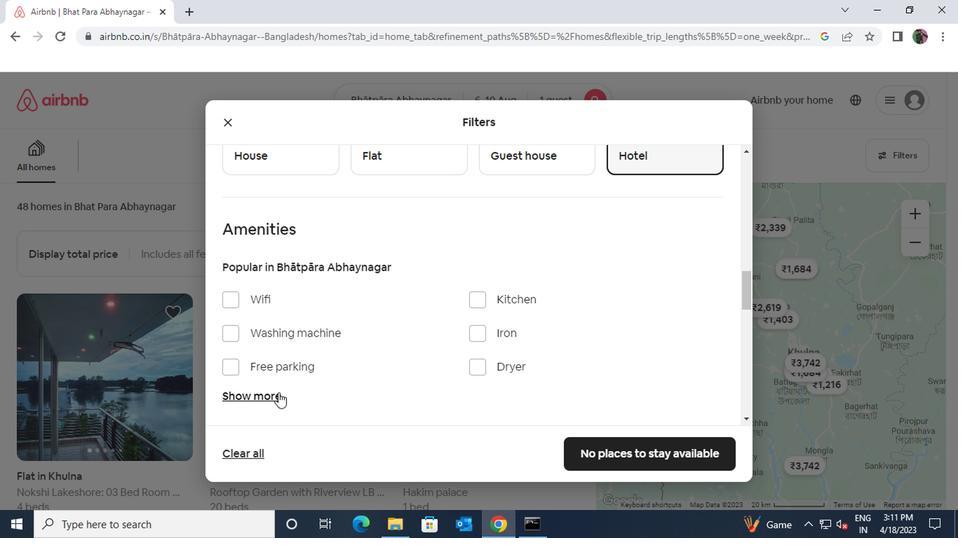 
Action: Mouse pressed left at (267, 398)
Screenshot: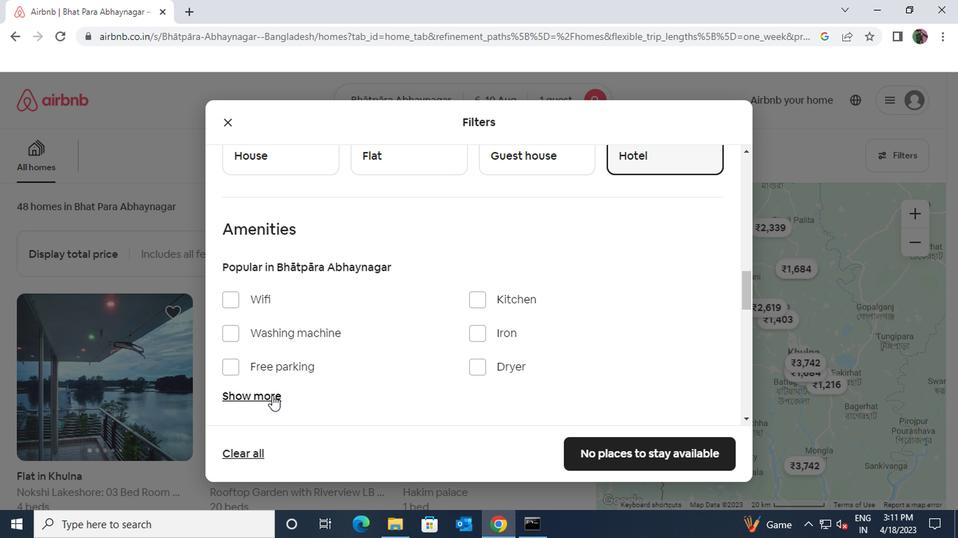
Action: Mouse moved to (234, 295)
Screenshot: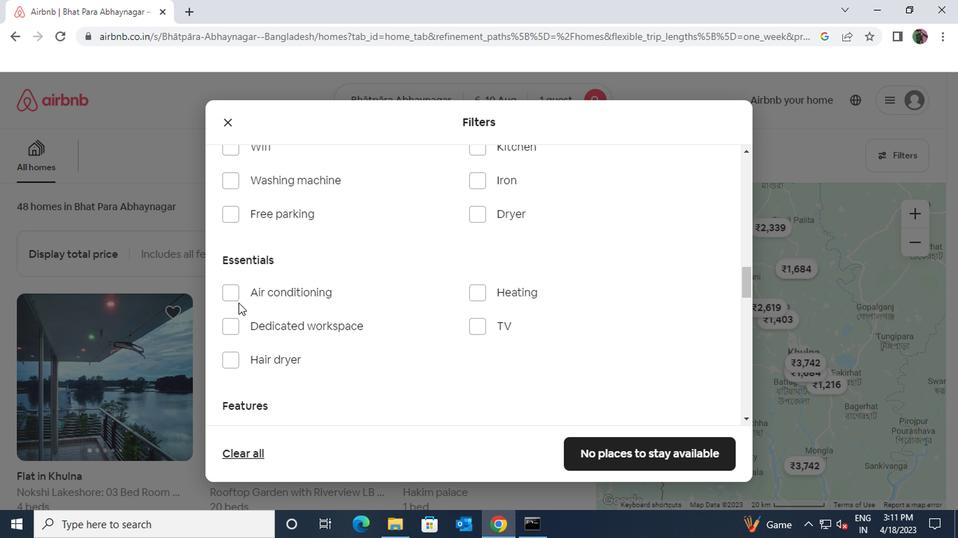 
Action: Mouse pressed left at (234, 295)
Screenshot: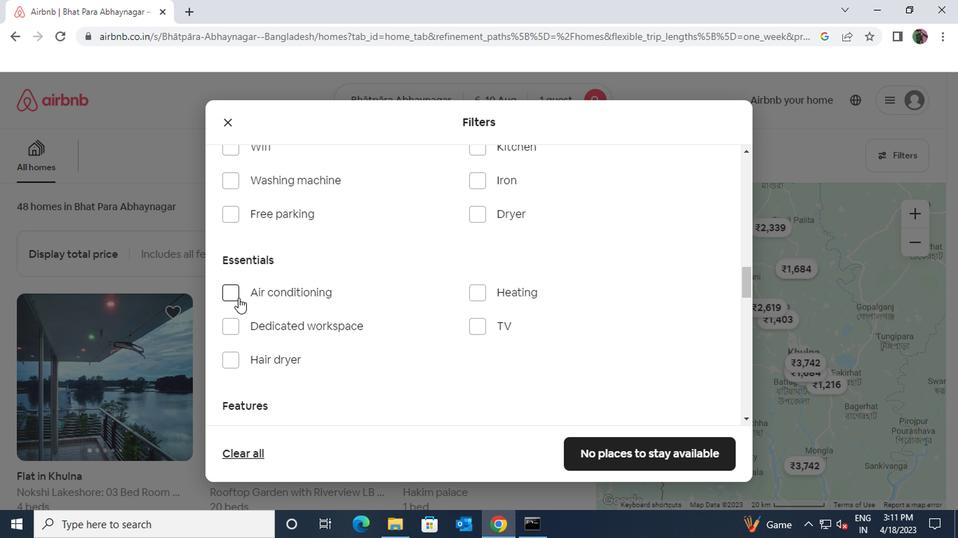 
Action: Mouse moved to (342, 397)
Screenshot: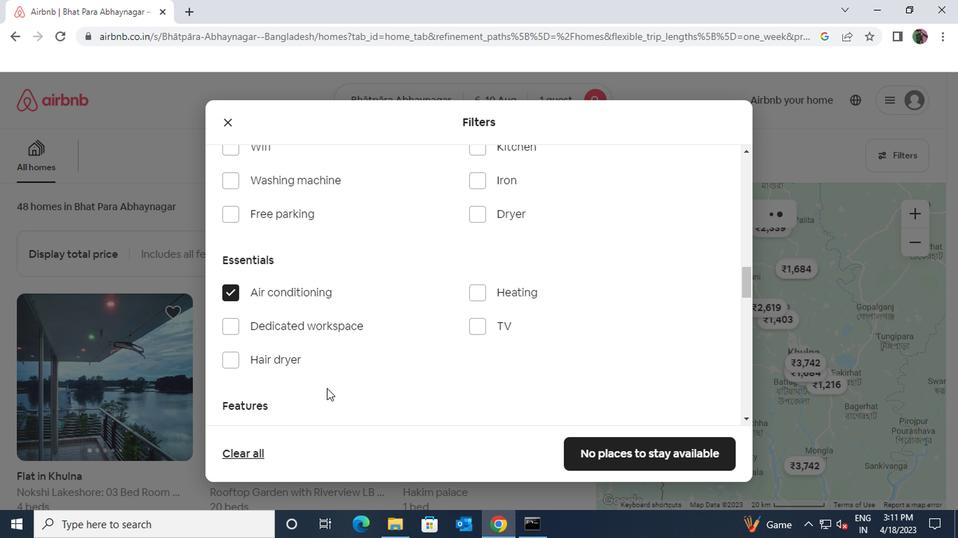 
Action: Mouse scrolled (342, 396) with delta (0, 0)
Screenshot: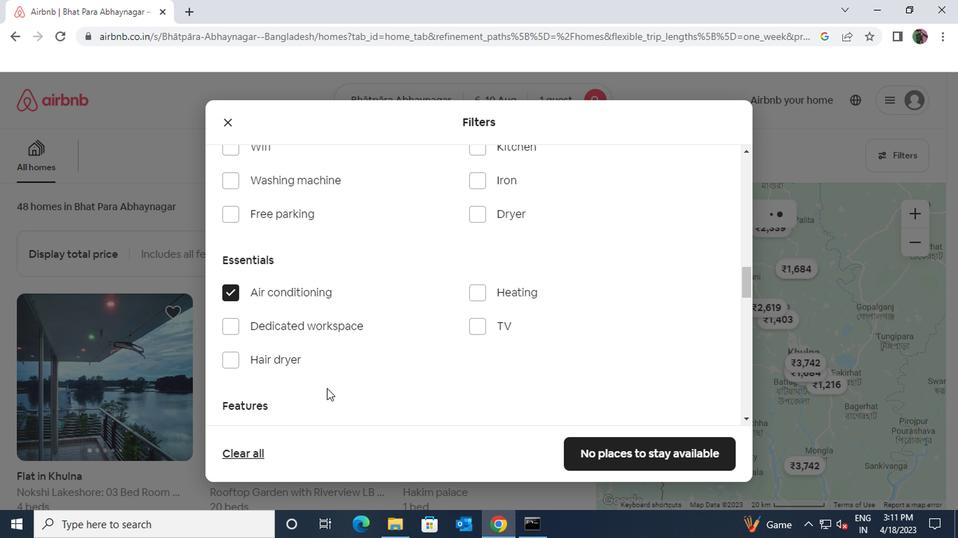 
Action: Mouse scrolled (342, 396) with delta (0, 0)
Screenshot: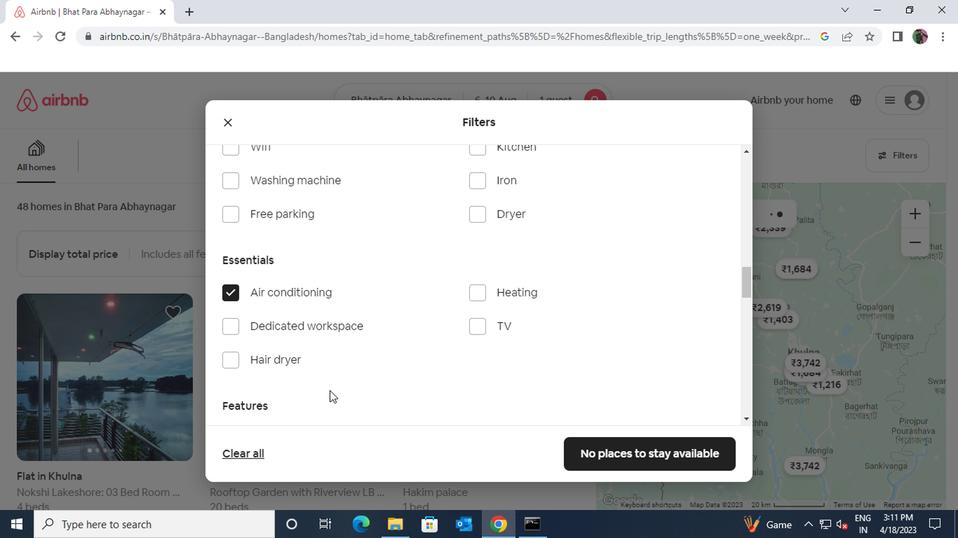 
Action: Mouse scrolled (342, 396) with delta (0, 0)
Screenshot: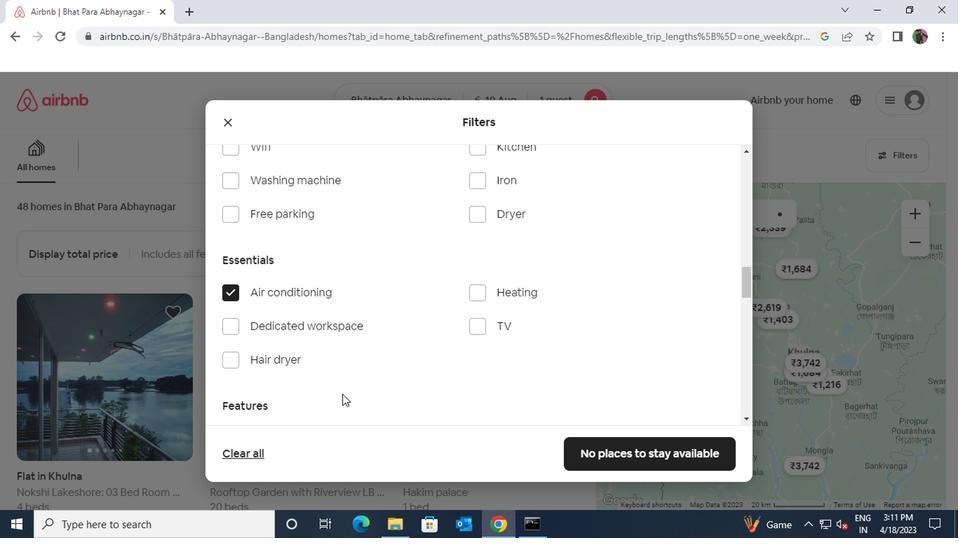 
Action: Mouse scrolled (342, 396) with delta (0, 0)
Screenshot: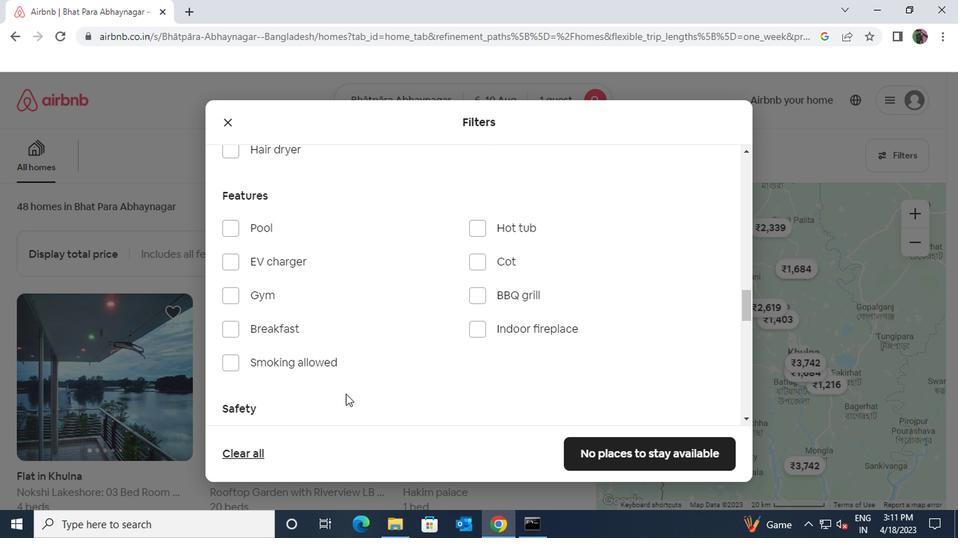 
Action: Mouse scrolled (342, 396) with delta (0, 0)
Screenshot: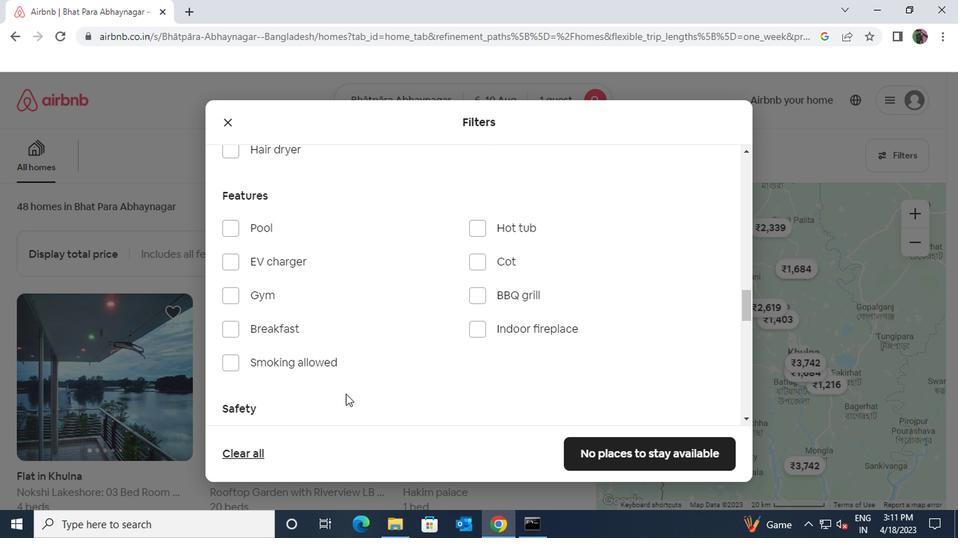 
Action: Mouse scrolled (342, 396) with delta (0, 0)
Screenshot: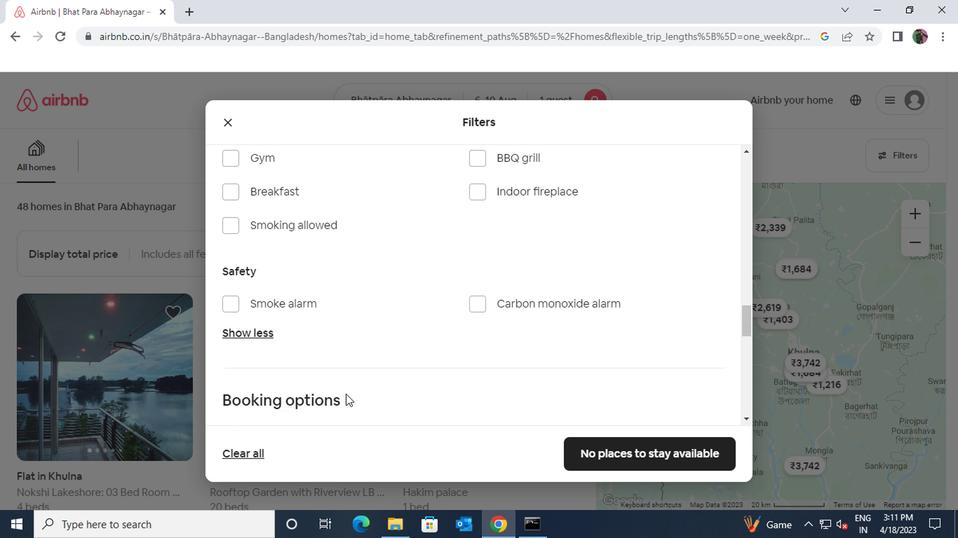 
Action: Mouse scrolled (342, 396) with delta (0, 0)
Screenshot: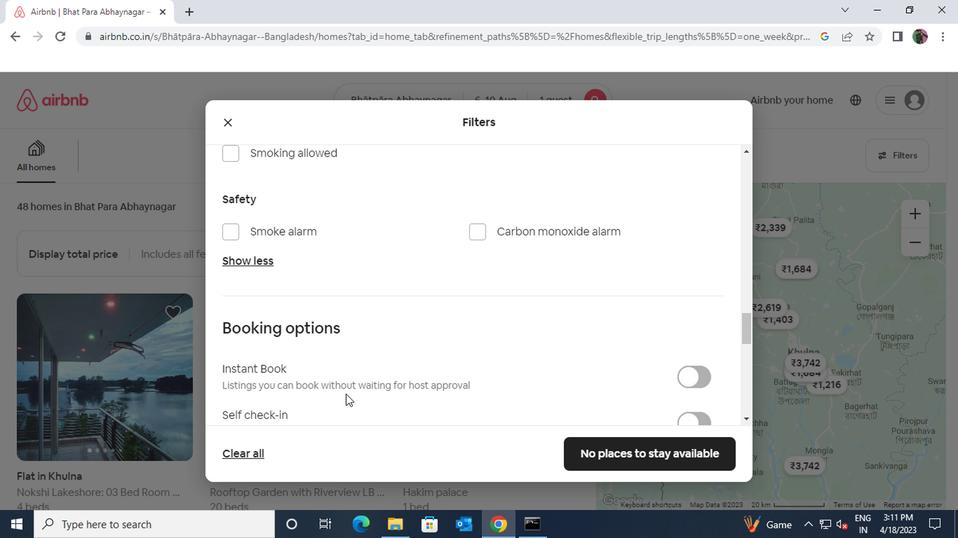 
Action: Mouse scrolled (342, 396) with delta (0, 0)
Screenshot: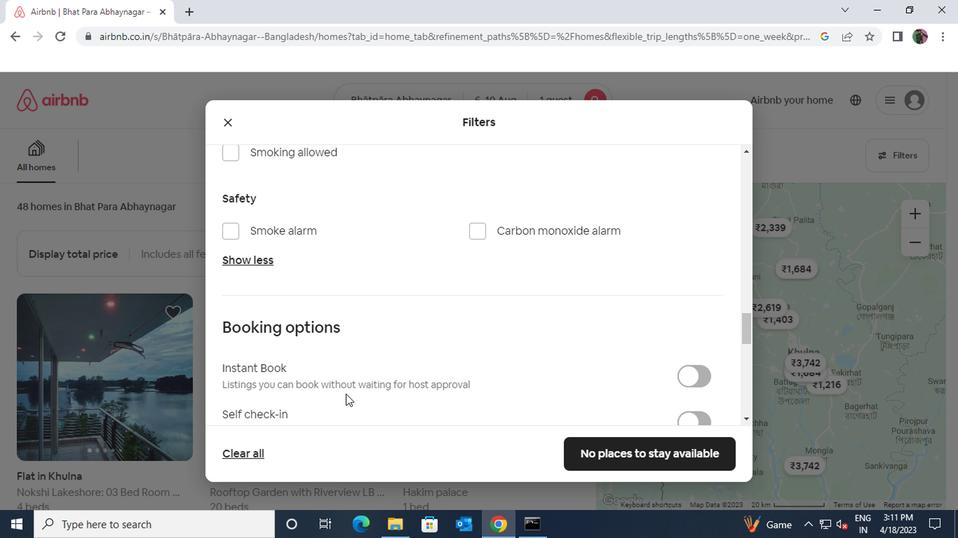 
Action: Mouse moved to (687, 285)
Screenshot: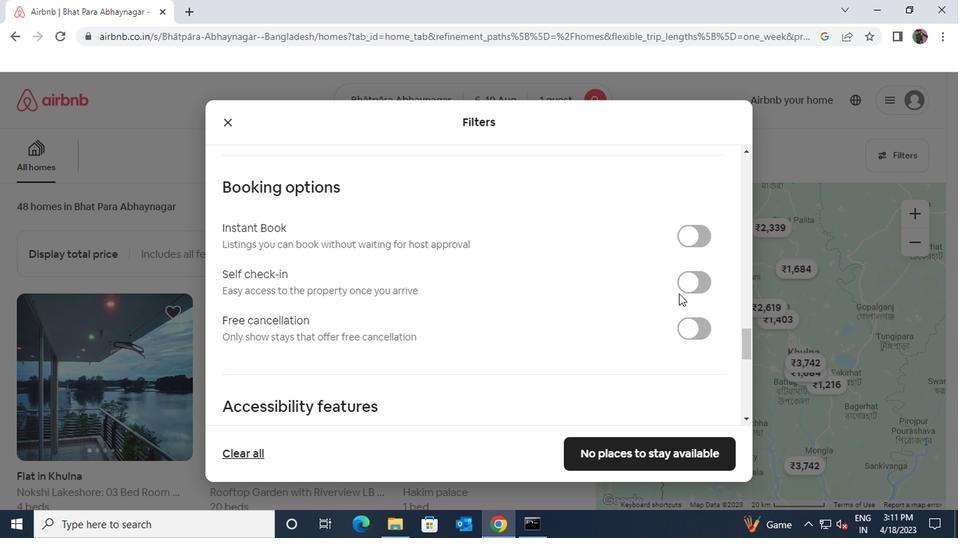 
Action: Mouse pressed left at (687, 285)
Screenshot: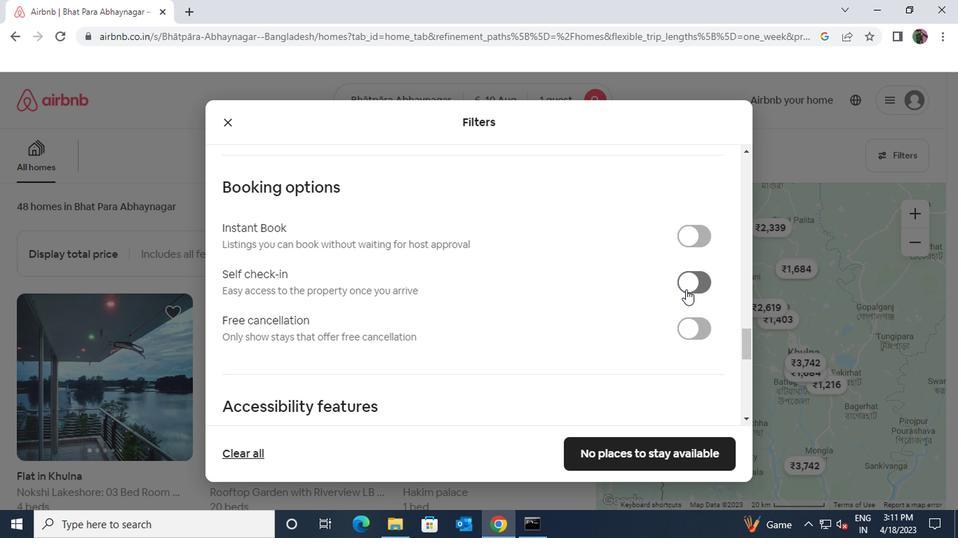 
Action: Mouse moved to (428, 382)
Screenshot: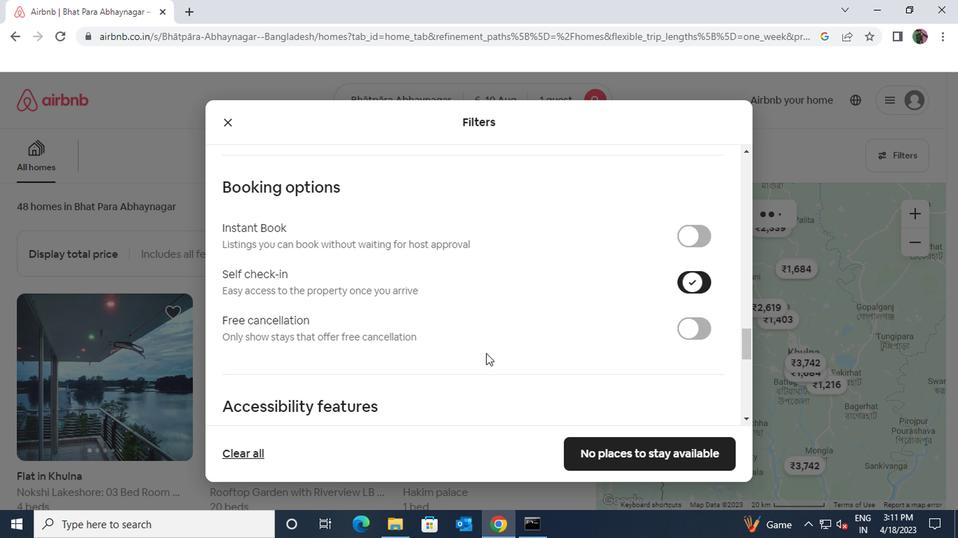 
Action: Mouse scrolled (428, 381) with delta (0, 0)
Screenshot: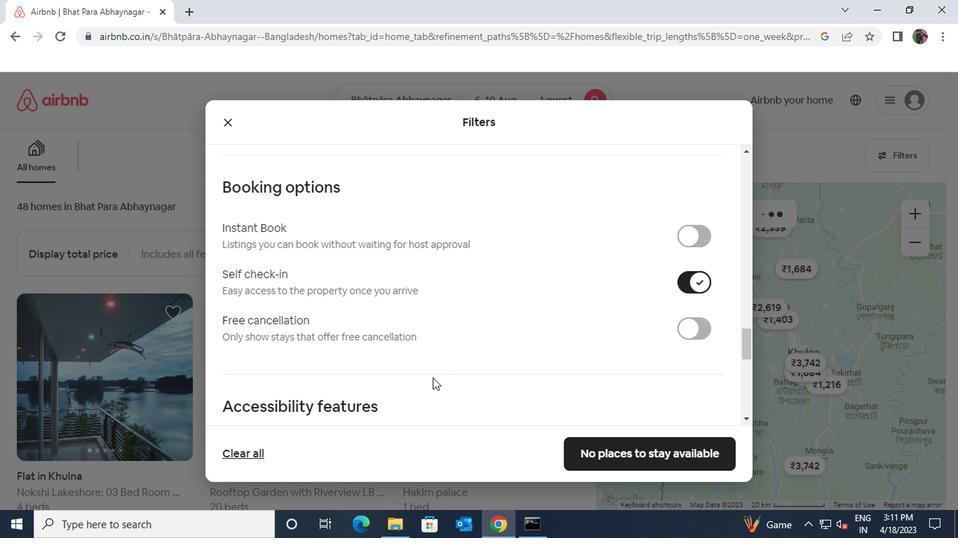 
Action: Mouse scrolled (428, 381) with delta (0, 0)
Screenshot: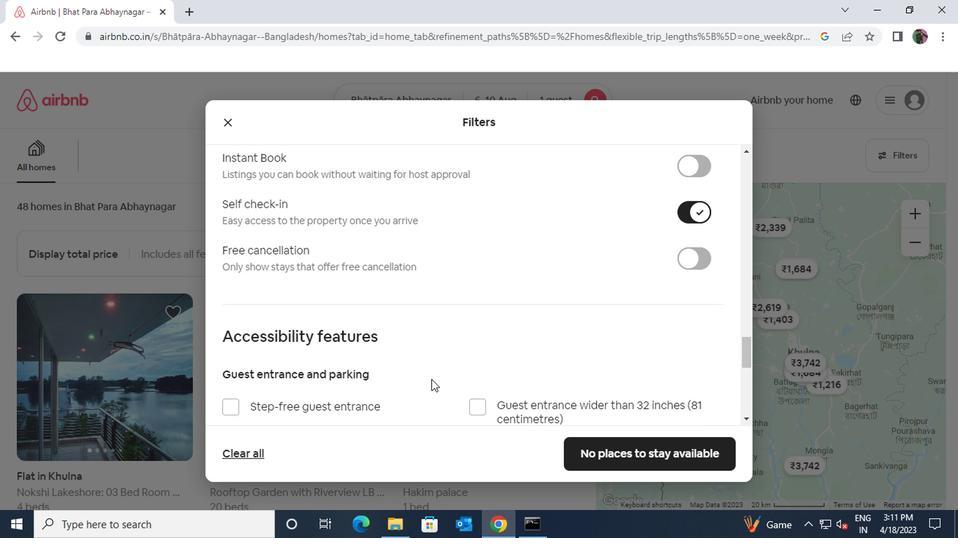 
Action: Mouse scrolled (428, 381) with delta (0, 0)
Screenshot: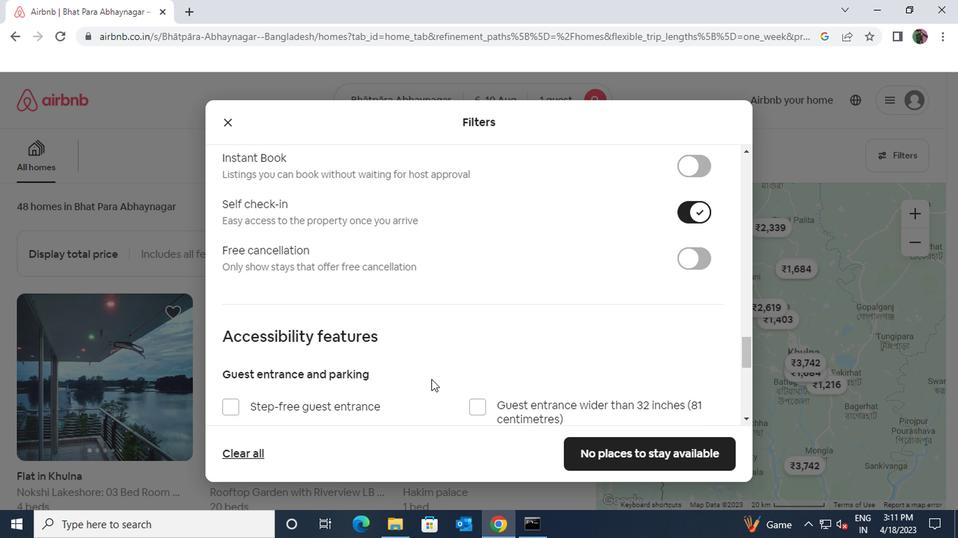 
Action: Mouse scrolled (428, 381) with delta (0, 0)
Screenshot: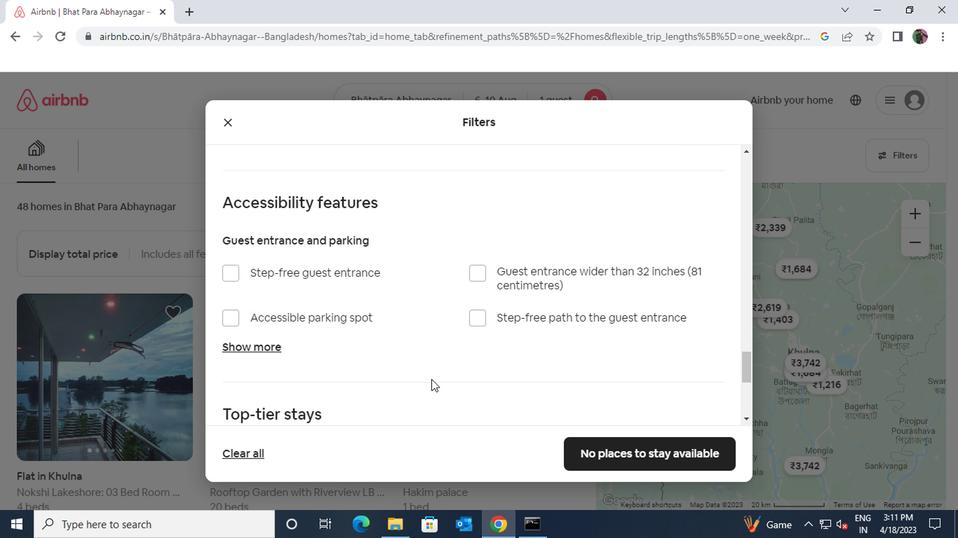 
Action: Mouse scrolled (428, 381) with delta (0, 0)
Screenshot: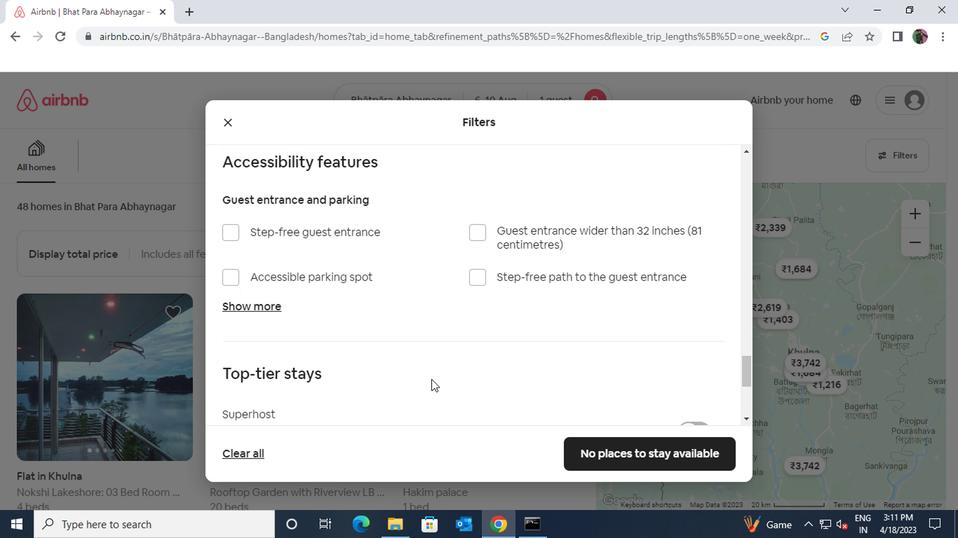 
Action: Mouse scrolled (428, 381) with delta (0, 0)
Screenshot: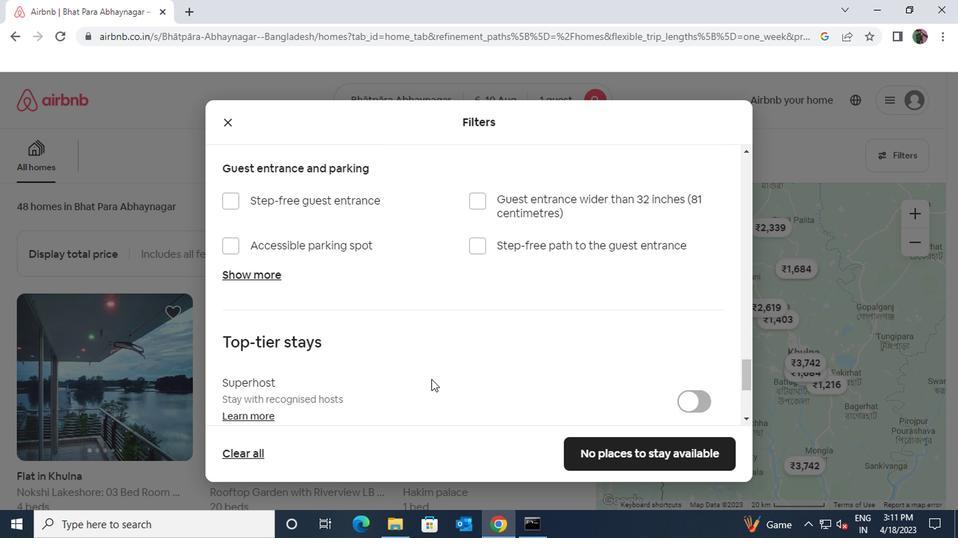 
Action: Mouse scrolled (428, 381) with delta (0, 0)
Screenshot: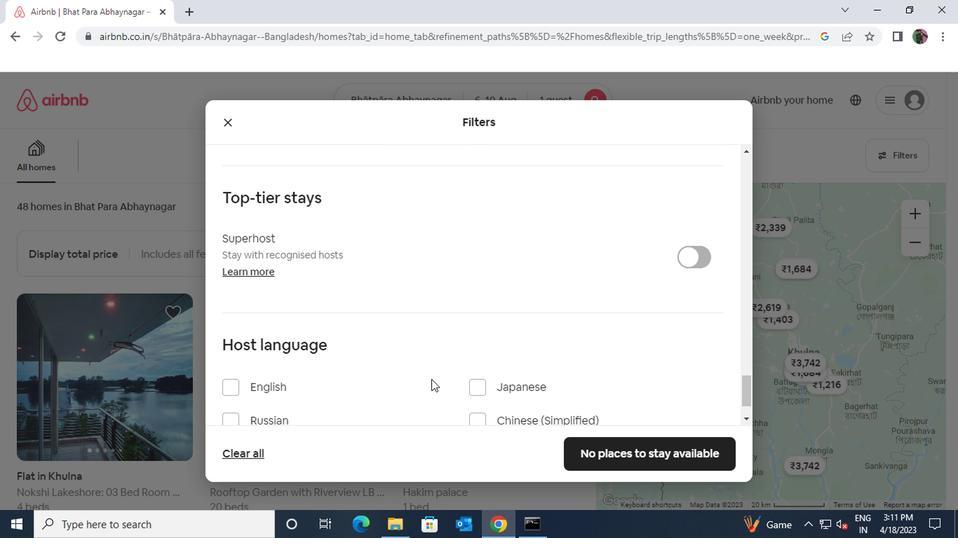 
Action: Mouse moved to (234, 326)
Screenshot: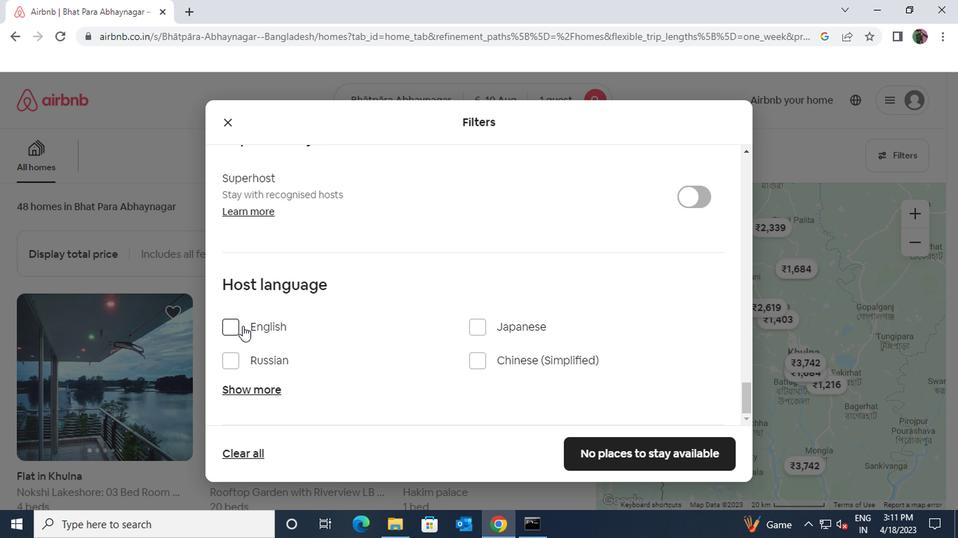 
Action: Mouse pressed left at (234, 326)
Screenshot: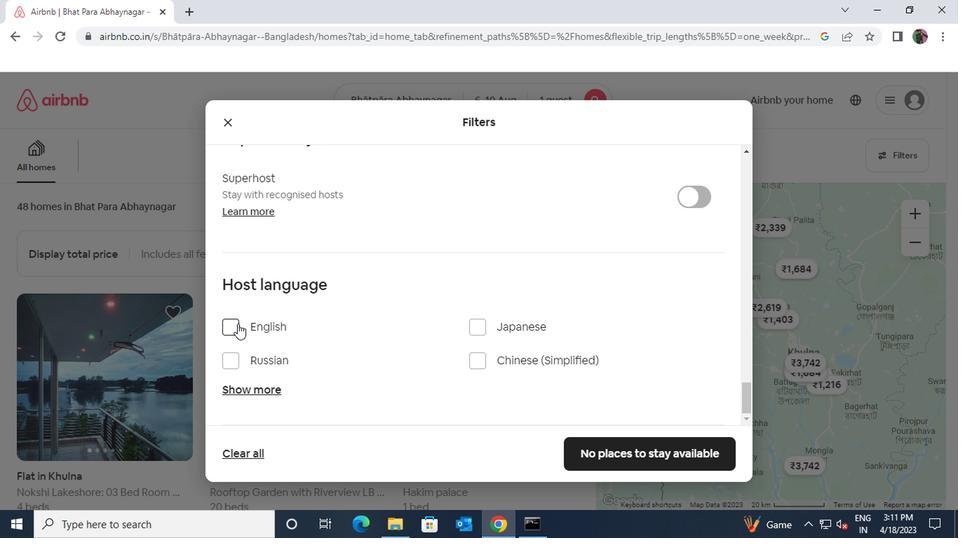 
Action: Mouse moved to (599, 458)
Screenshot: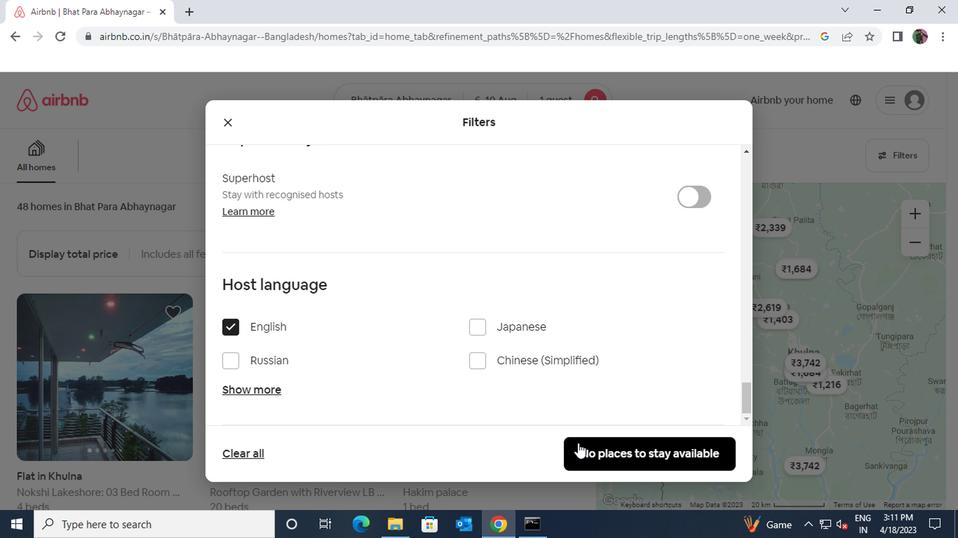 
Action: Mouse pressed left at (599, 458)
Screenshot: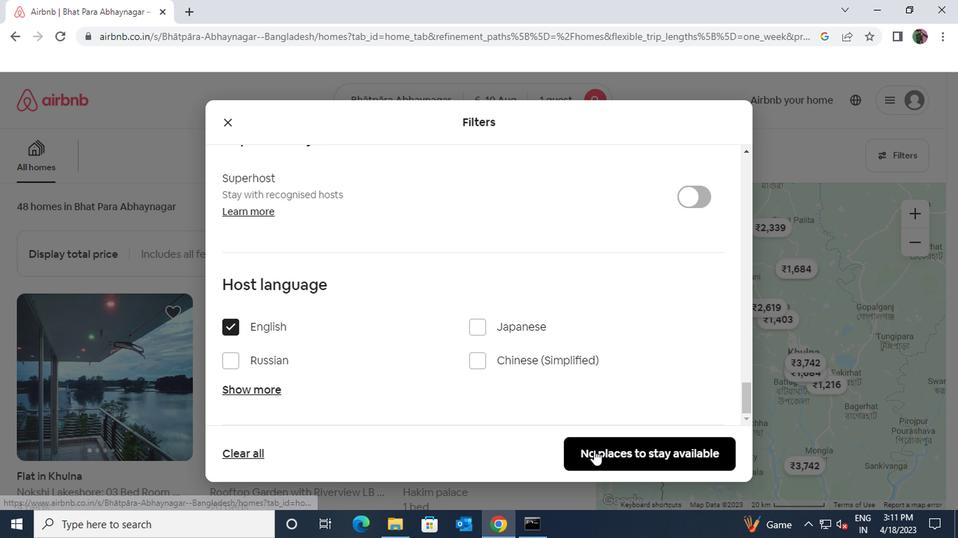 
